 Task: Create Card Card0000000104 in Board Board0000000026 in Workspace WS0000000009 in Trello. Create Card Card0000000105 in Board Board0000000027 in Workspace WS0000000009 in Trello. Create Card Card0000000106 in Board Board0000000027 in Workspace WS0000000009 in Trello. Create Card Card0000000107 in Board Board0000000027 in Workspace WS0000000009 in Trello. Create Card Card0000000108 in Board Board0000000027 in Workspace WS0000000009 in Trello
Action: Mouse moved to (577, 525)
Screenshot: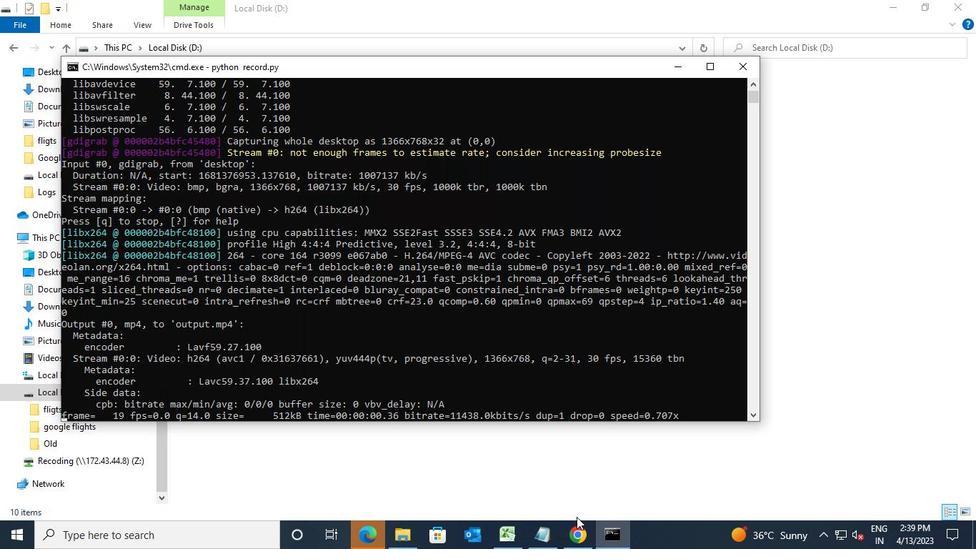 
Action: Mouse pressed left at (577, 525)
Screenshot: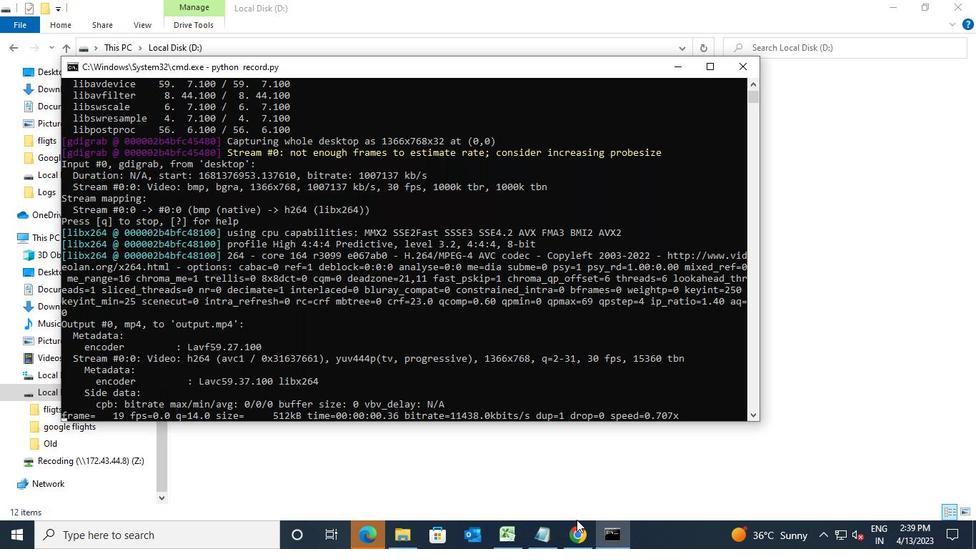 
Action: Mouse moved to (170, 89)
Screenshot: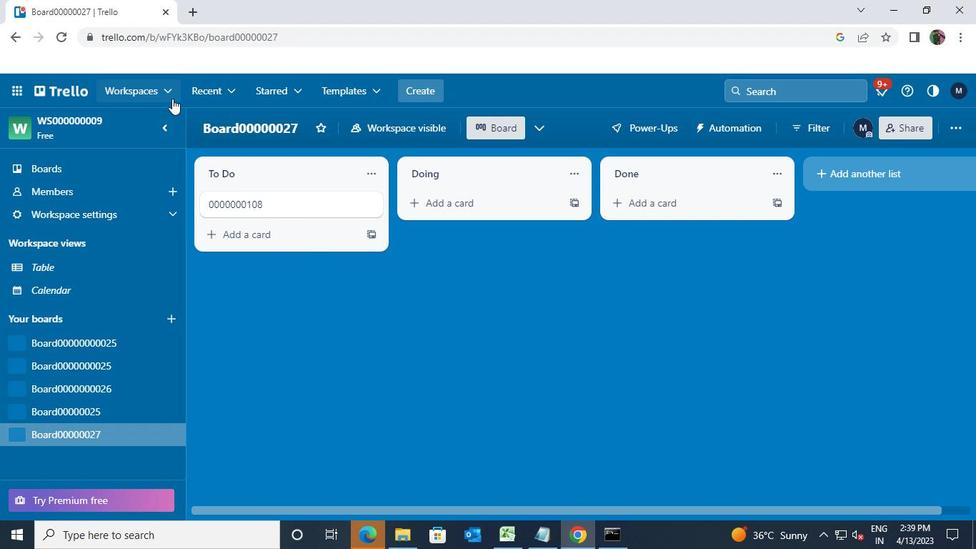 
Action: Mouse pressed left at (170, 89)
Screenshot: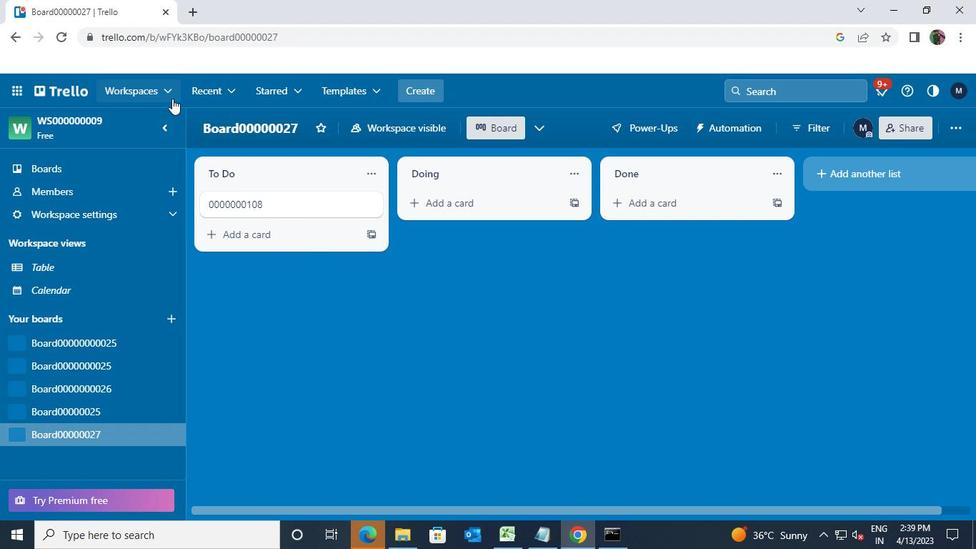 
Action: Mouse moved to (146, 153)
Screenshot: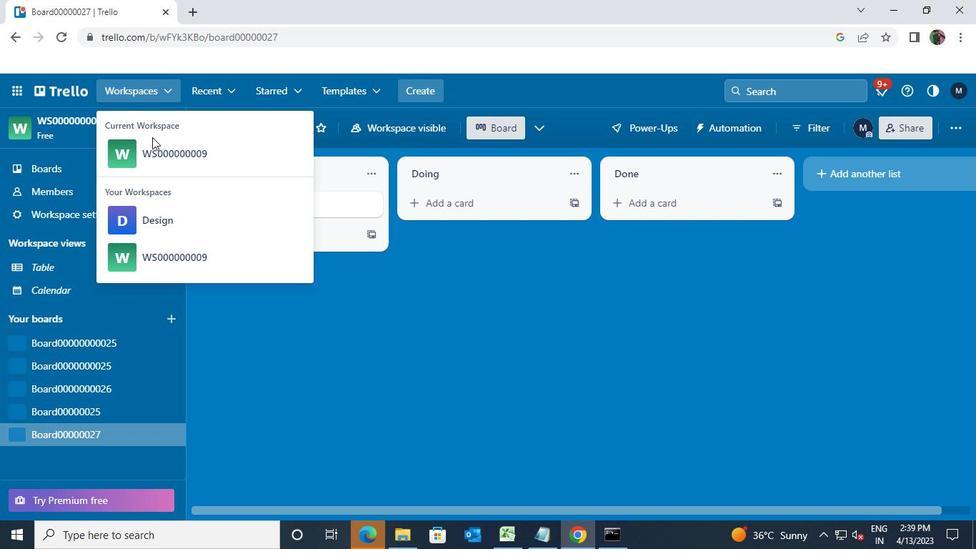 
Action: Mouse pressed left at (146, 153)
Screenshot: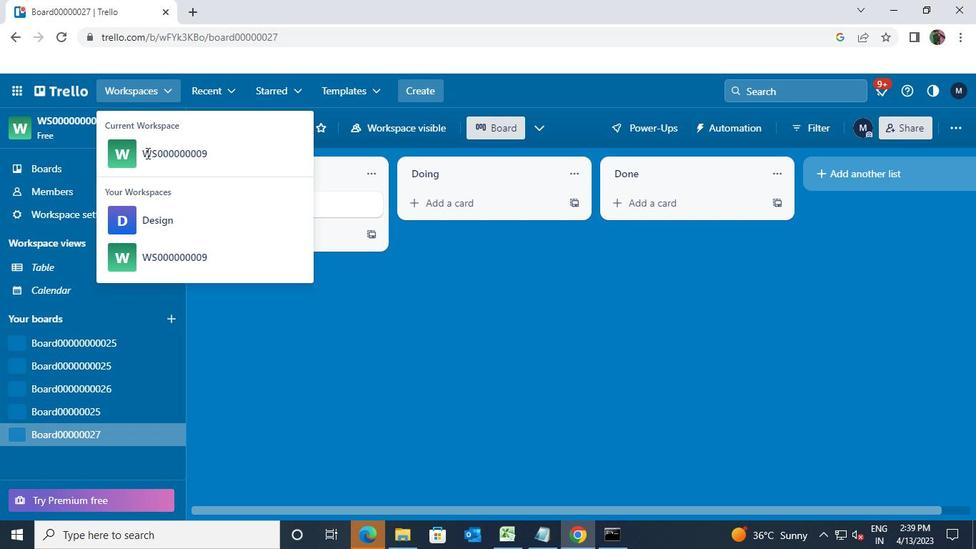 
Action: Mouse moved to (153, 158)
Screenshot: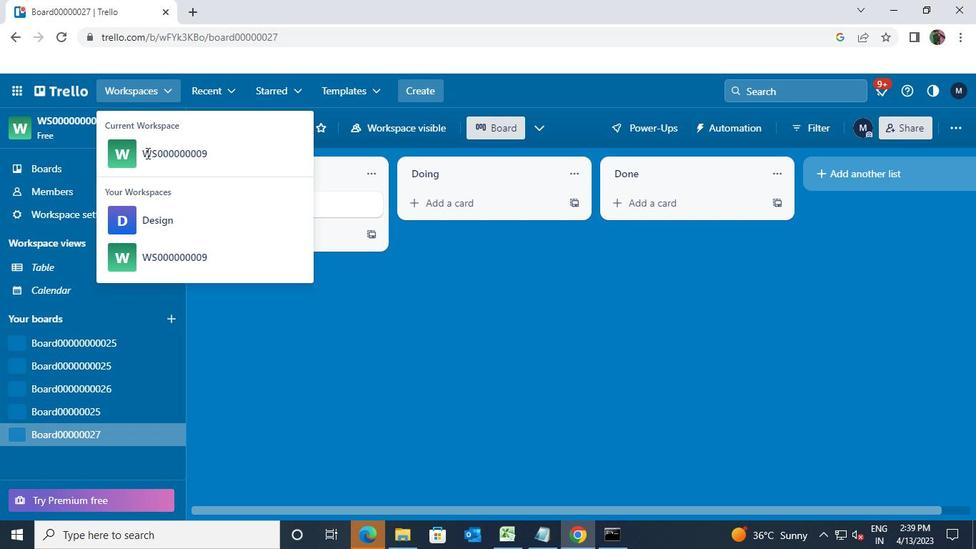
Action: Mouse pressed left at (153, 158)
Screenshot: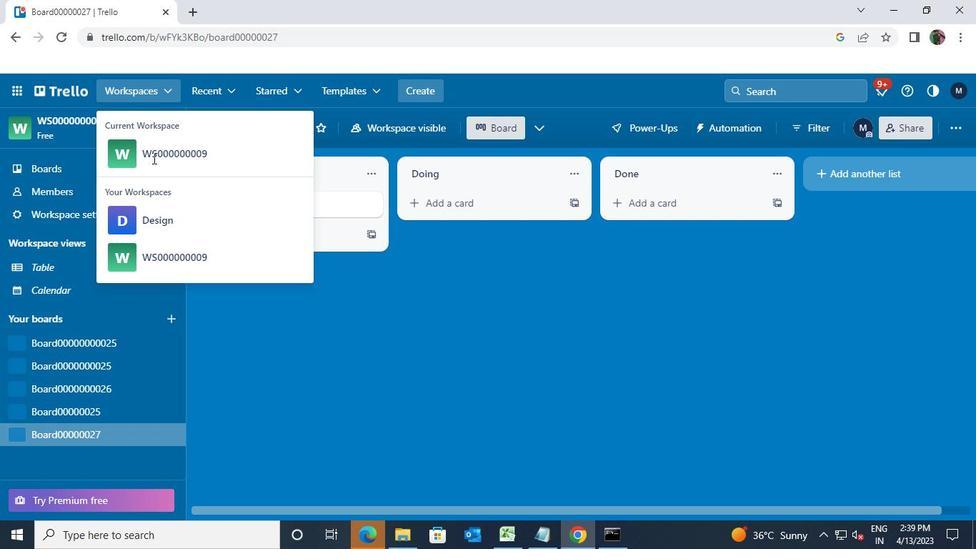 
Action: Mouse moved to (134, 254)
Screenshot: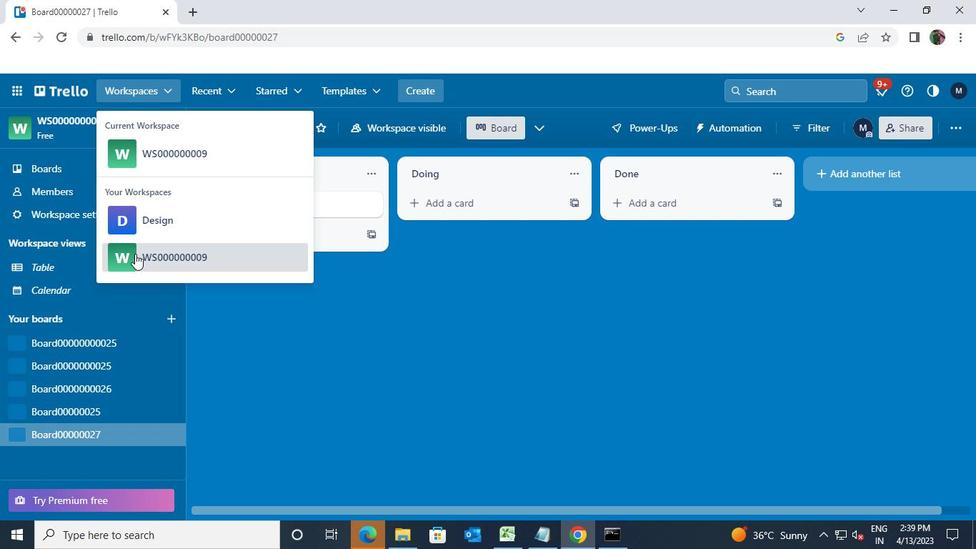 
Action: Mouse pressed left at (134, 254)
Screenshot: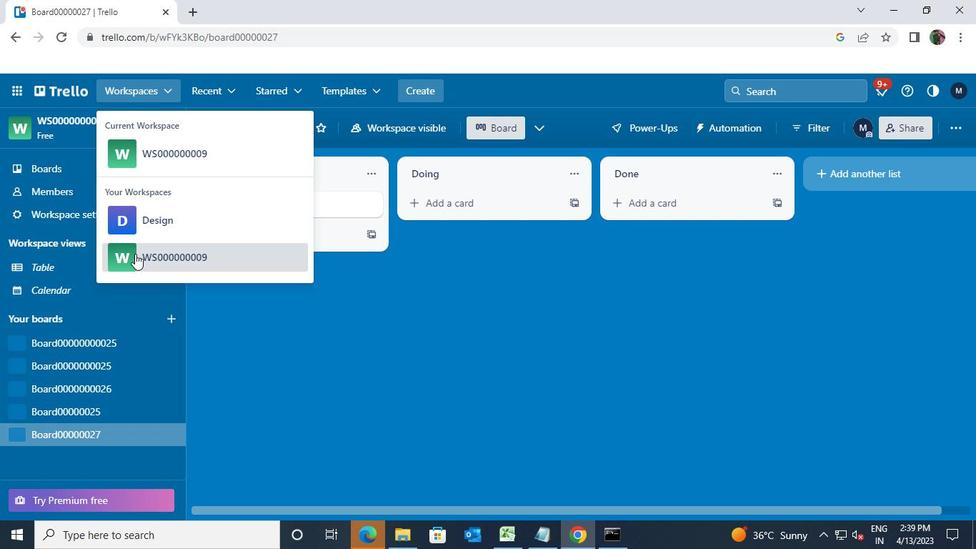 
Action: Mouse moved to (670, 337)
Screenshot: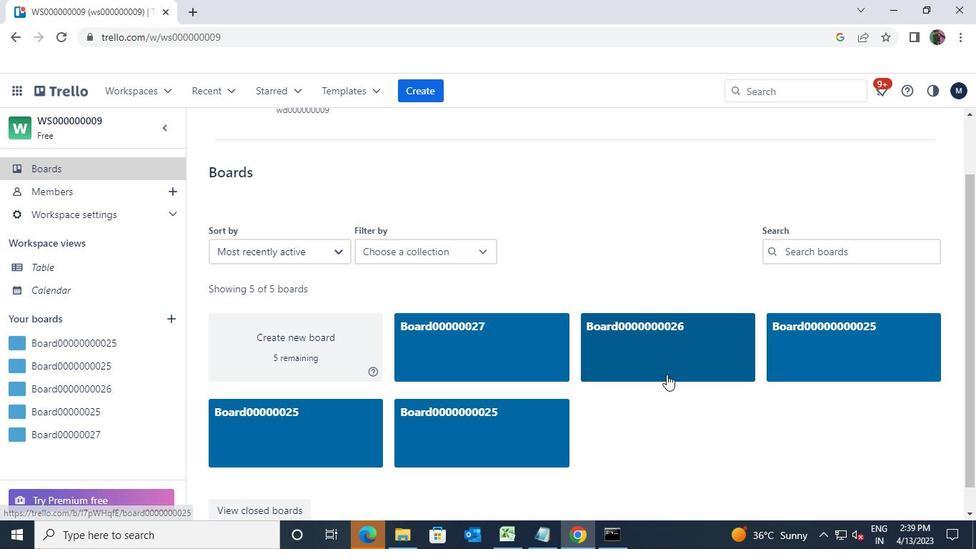 
Action: Mouse pressed left at (670, 337)
Screenshot: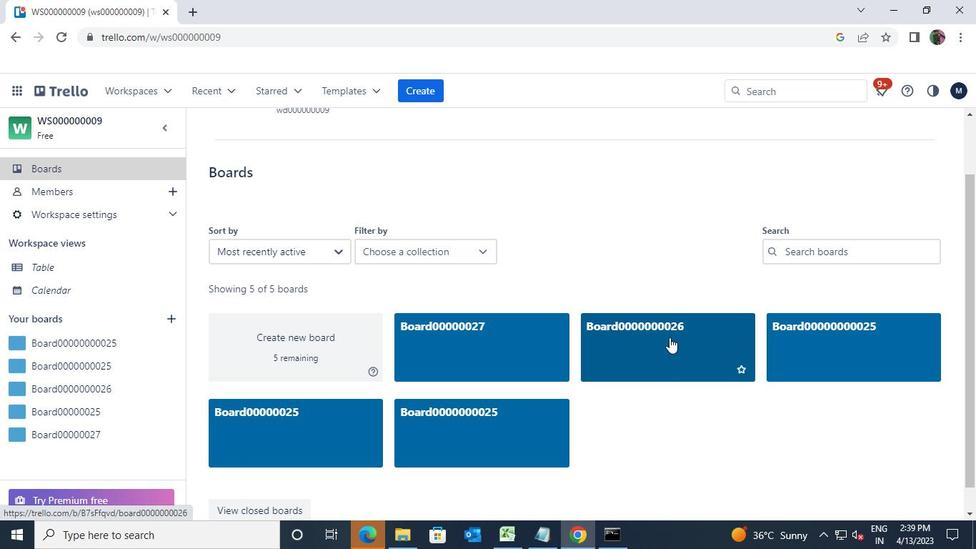 
Action: Mouse moved to (278, 229)
Screenshot: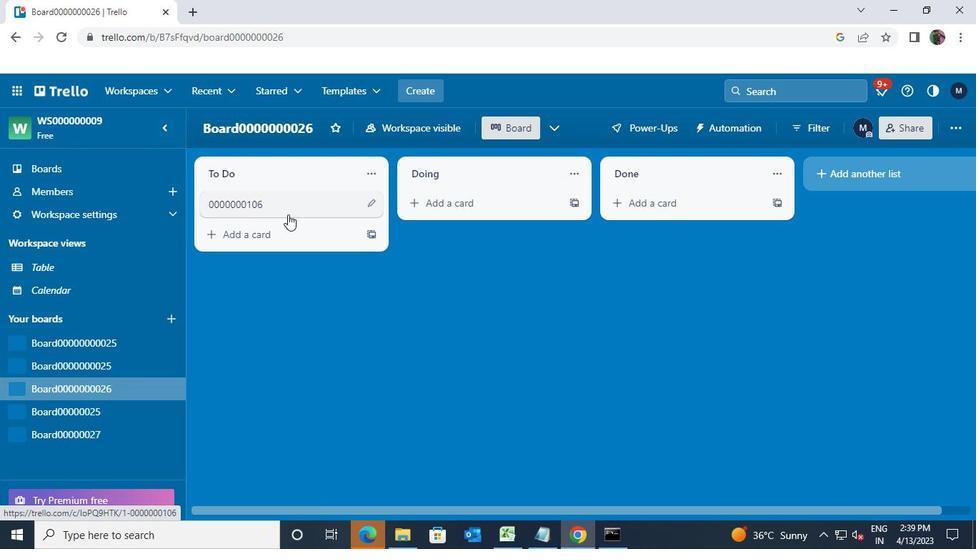 
Action: Mouse pressed left at (278, 229)
Screenshot: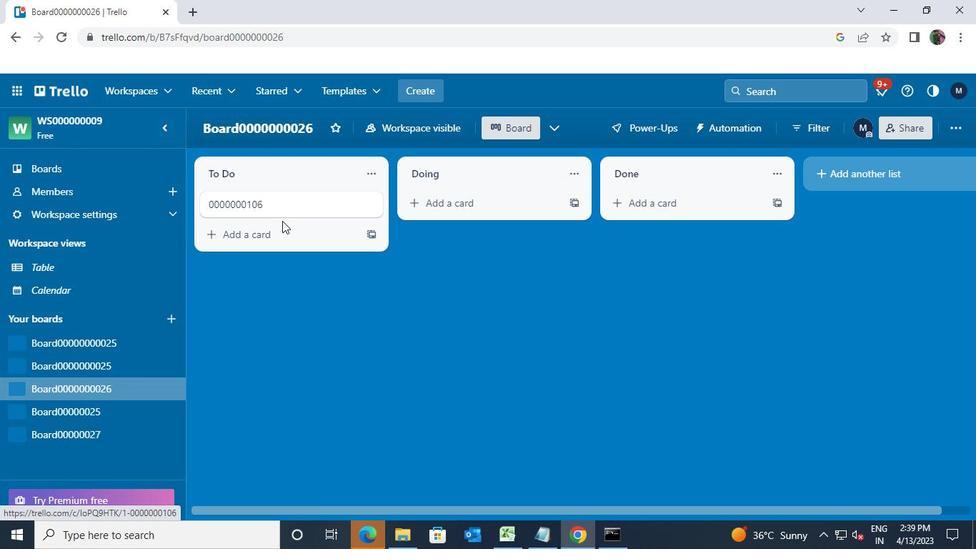 
Action: Mouse moved to (278, 230)
Screenshot: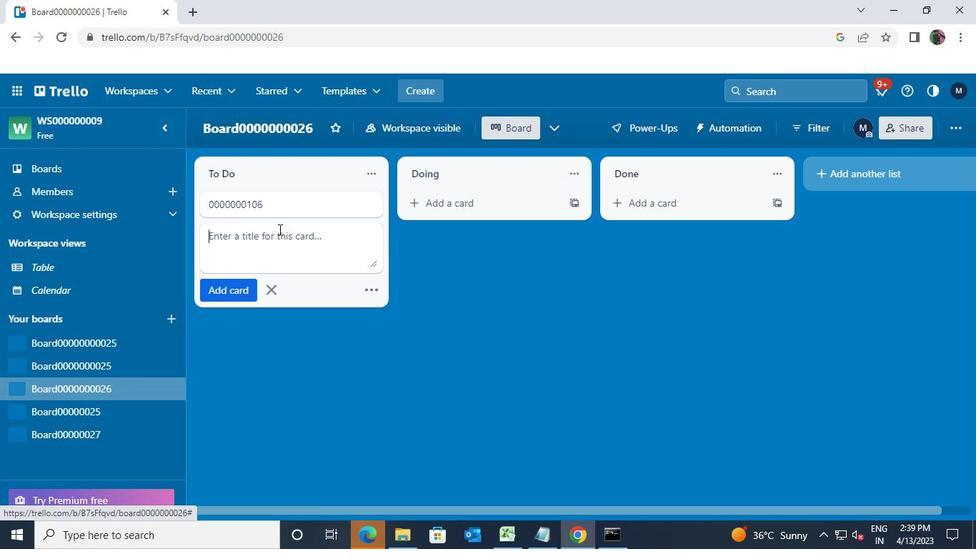 
Action: Keyboard <96>
Screenshot: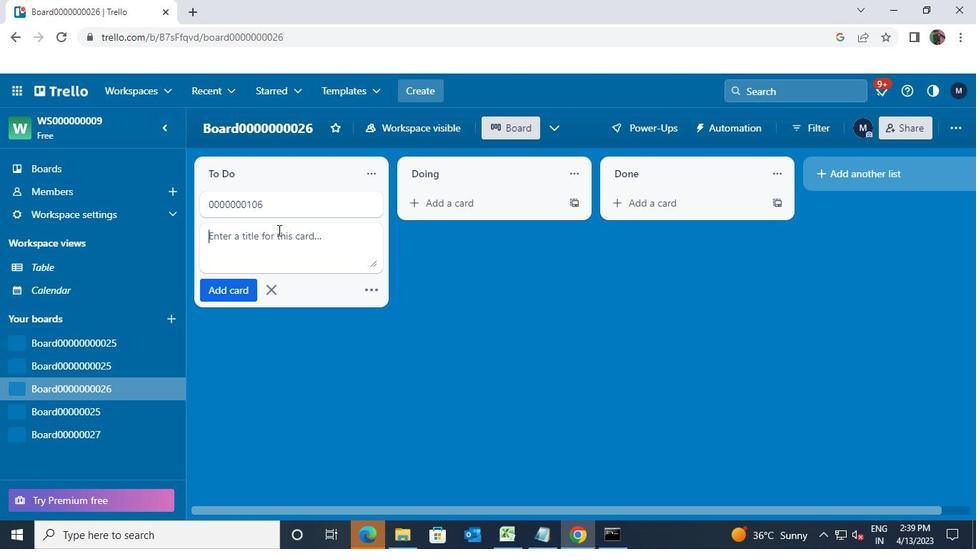 
Action: Keyboard <96>
Screenshot: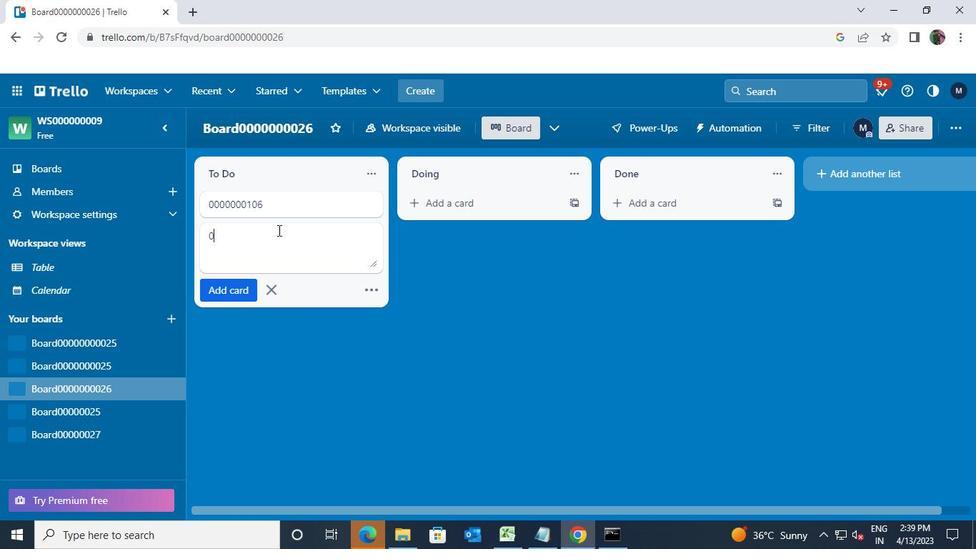 
Action: Keyboard <96>
Screenshot: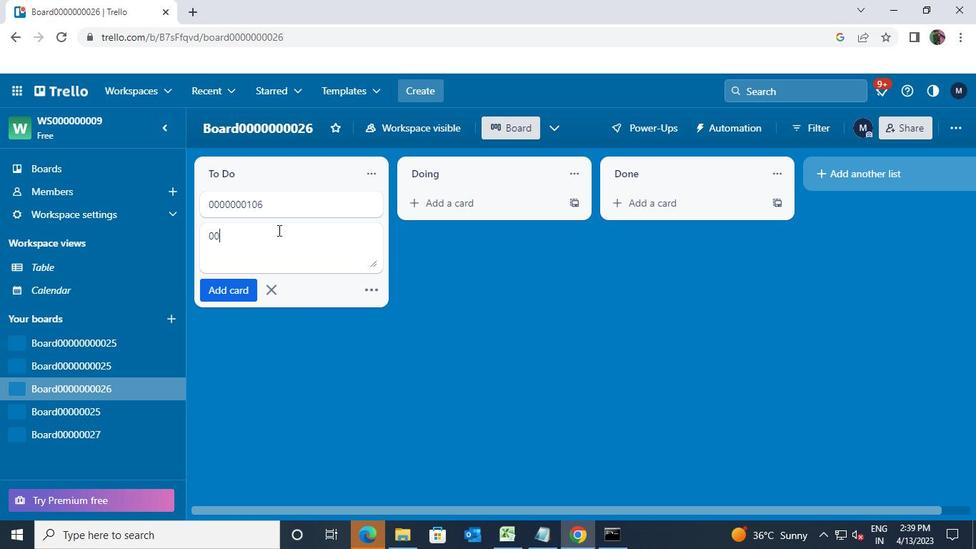 
Action: Keyboard <96>
Screenshot: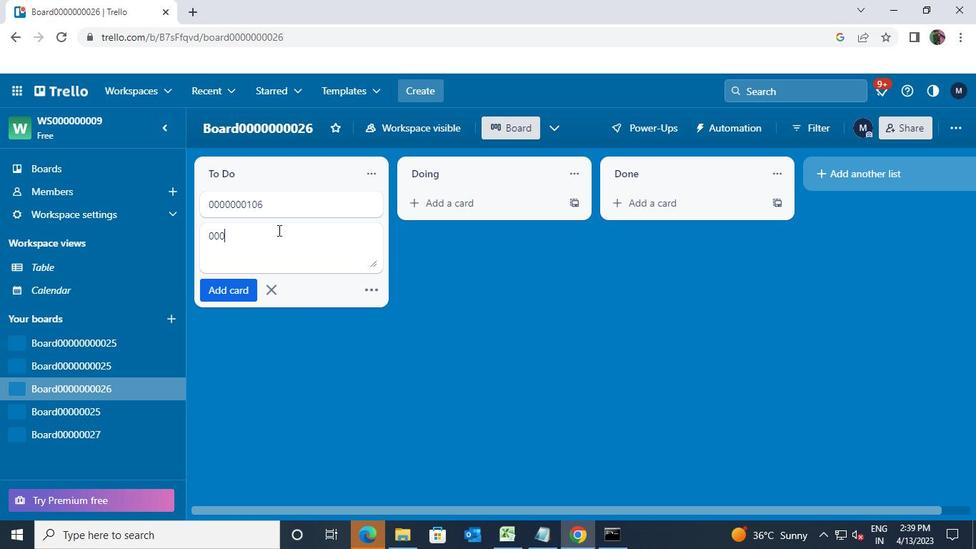 
Action: Keyboard <96>
Screenshot: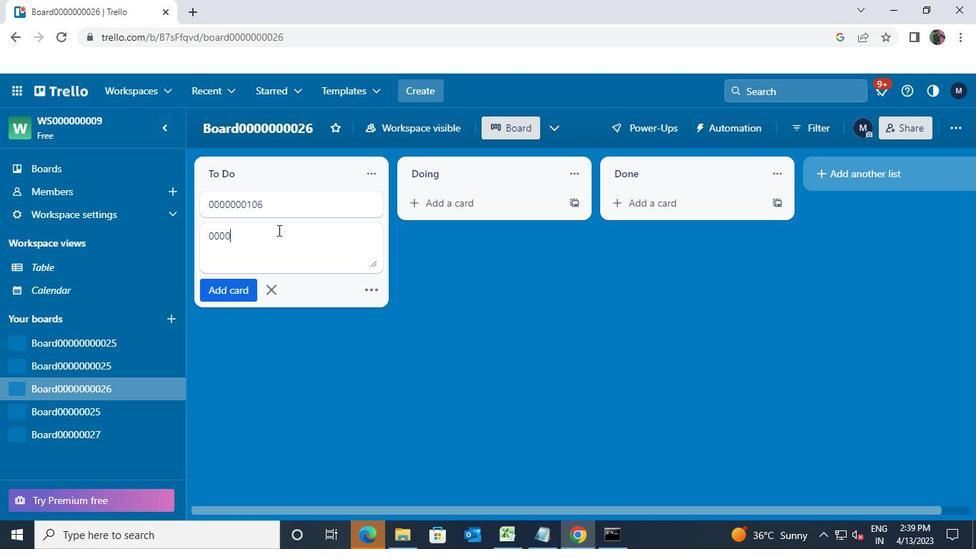 
Action: Keyboard <96>
Screenshot: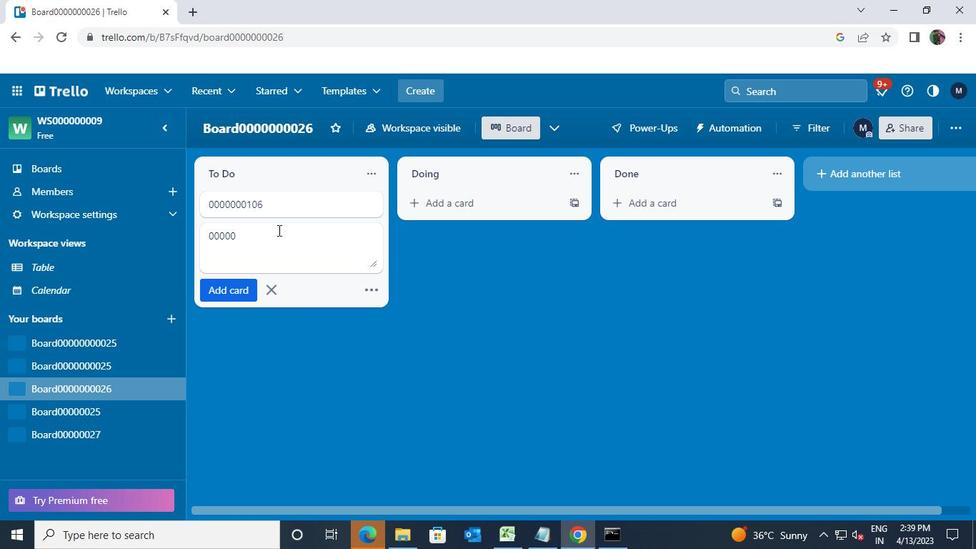 
Action: Keyboard <97>
Screenshot: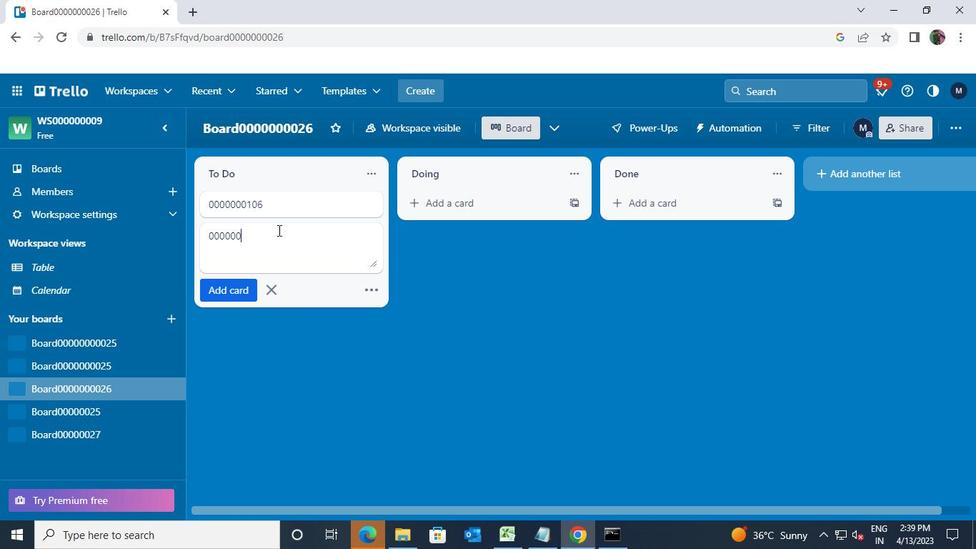 
Action: Keyboard <96>
Screenshot: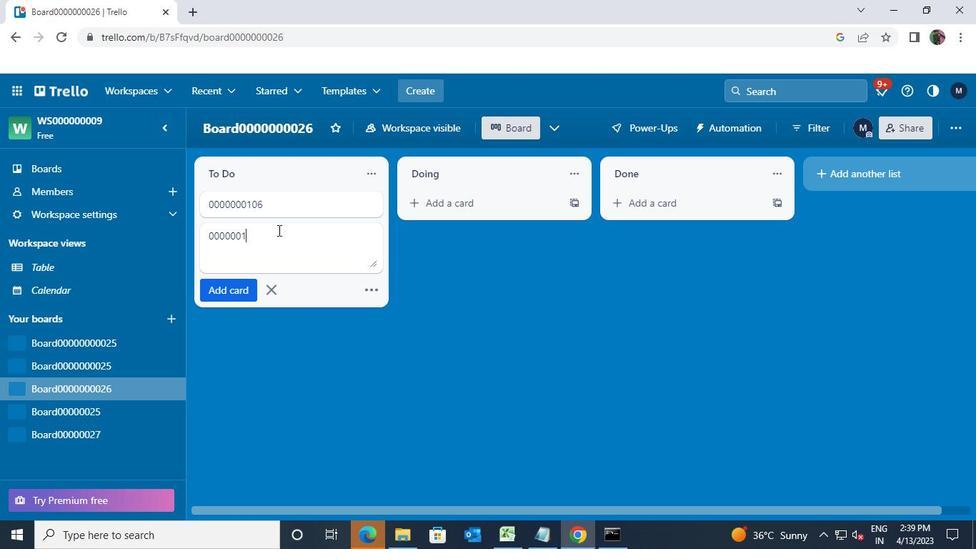 
Action: Keyboard <100>
Screenshot: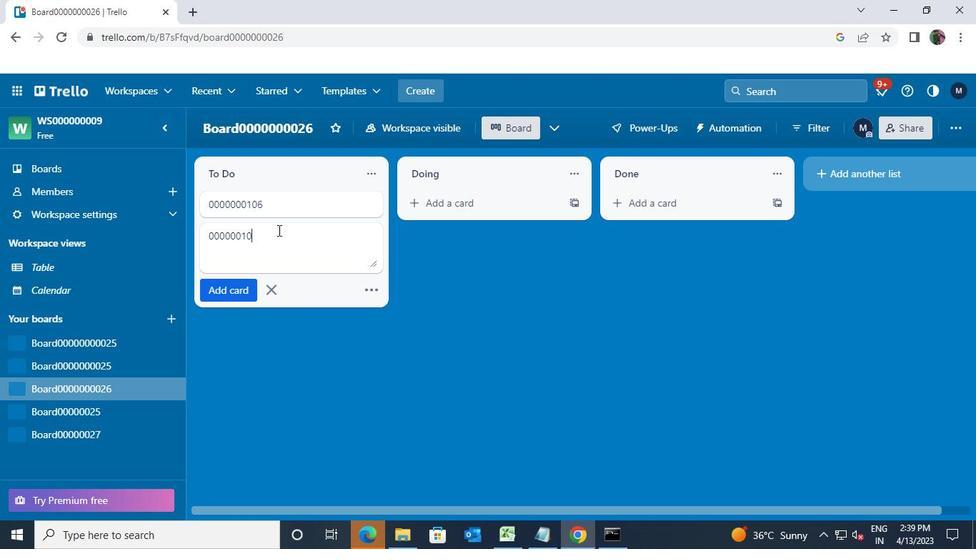 
Action: Keyboard Key.enter
Screenshot: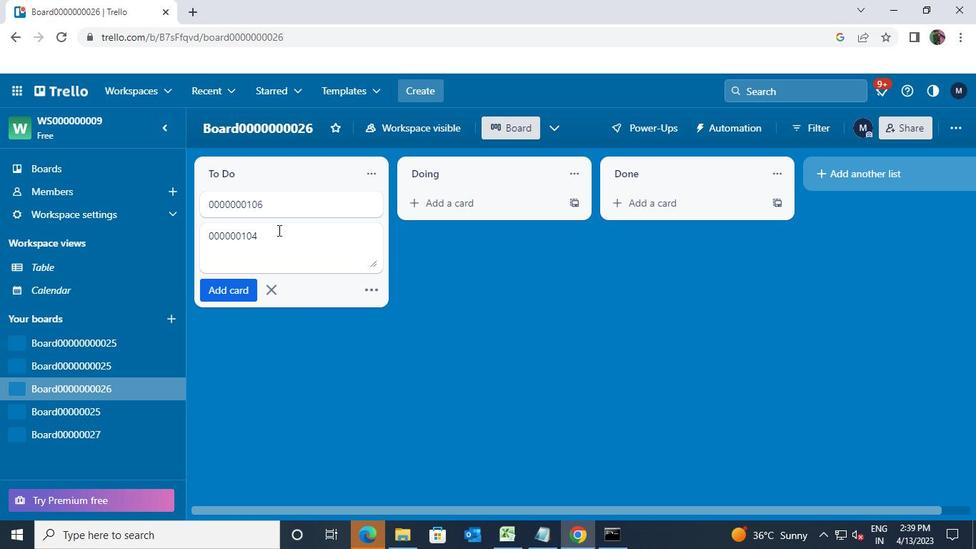 
Action: Mouse moved to (276, 270)
Screenshot: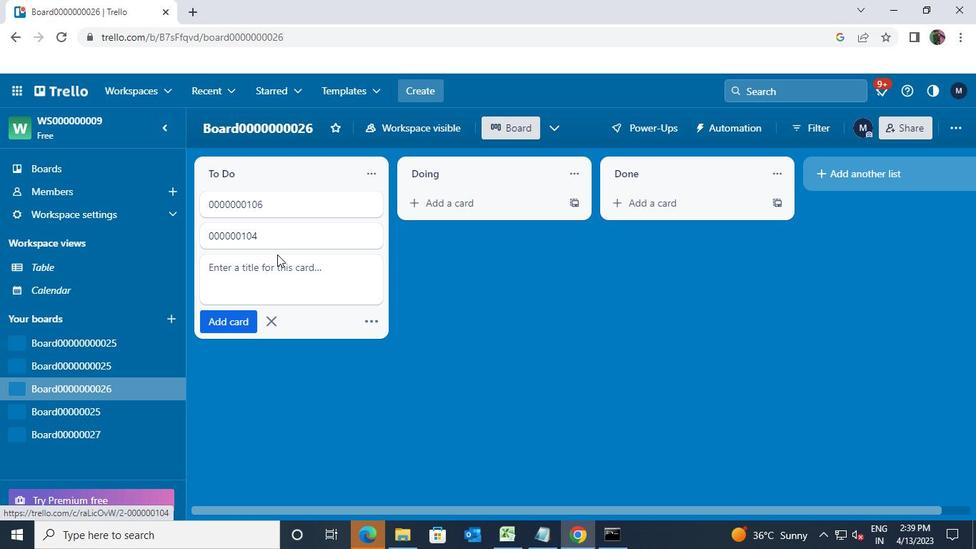 
Action: Mouse pressed left at (276, 270)
Screenshot: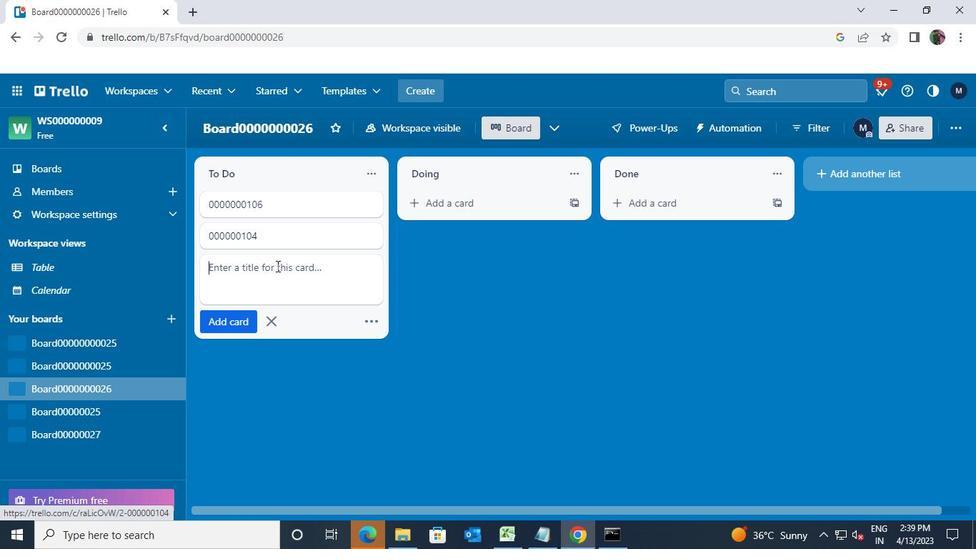 
Action: Mouse moved to (231, 316)
Screenshot: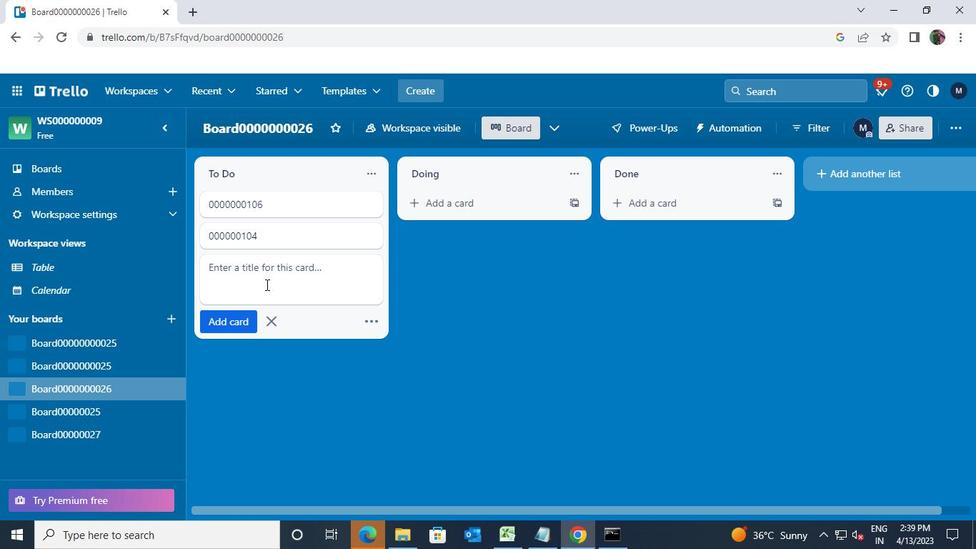 
Action: Mouse pressed left at (231, 316)
Screenshot: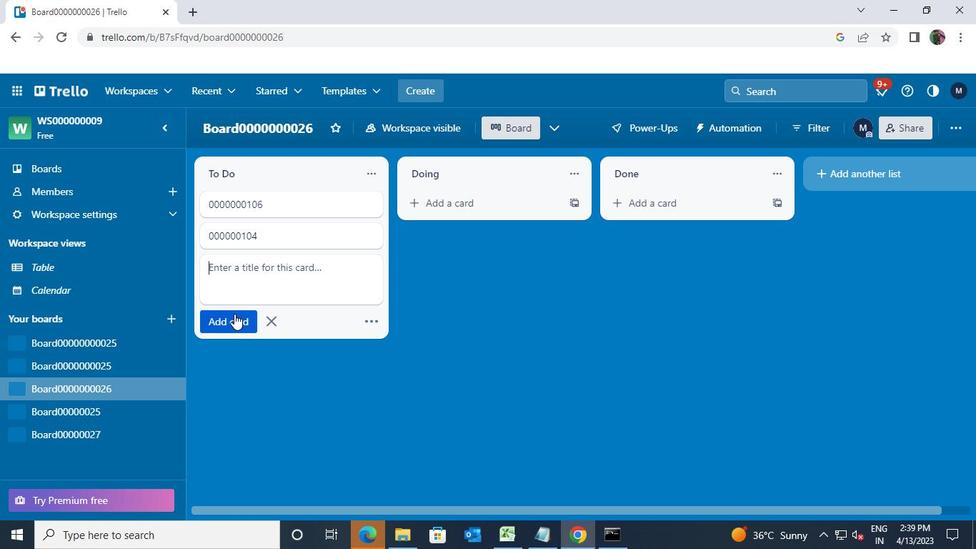 
Action: Mouse moved to (237, 279)
Screenshot: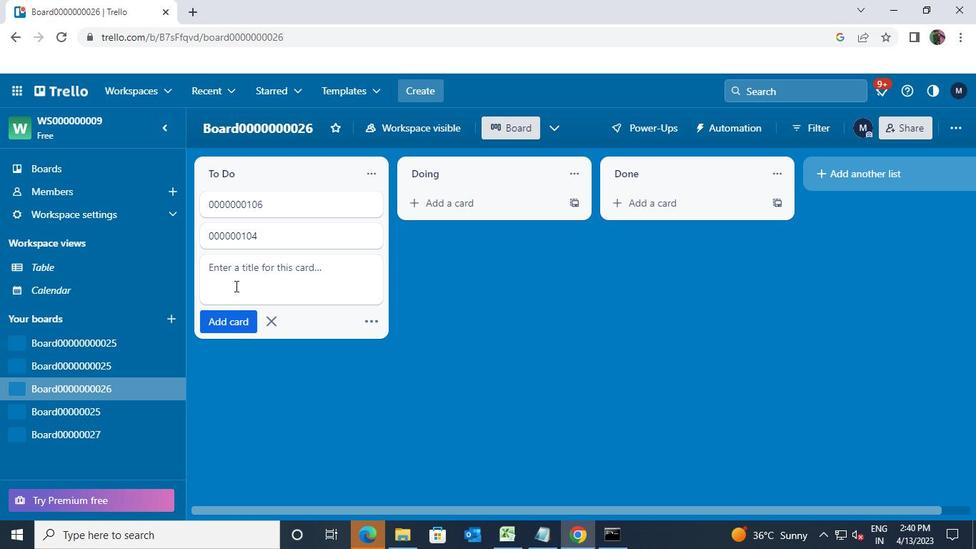 
Action: Mouse pressed left at (237, 279)
Screenshot: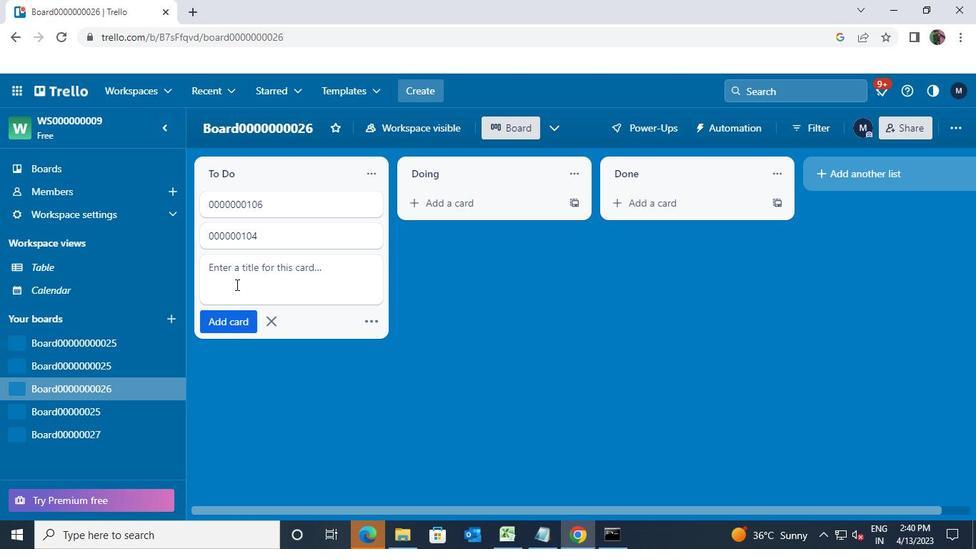 
Action: Keyboard <96>
Screenshot: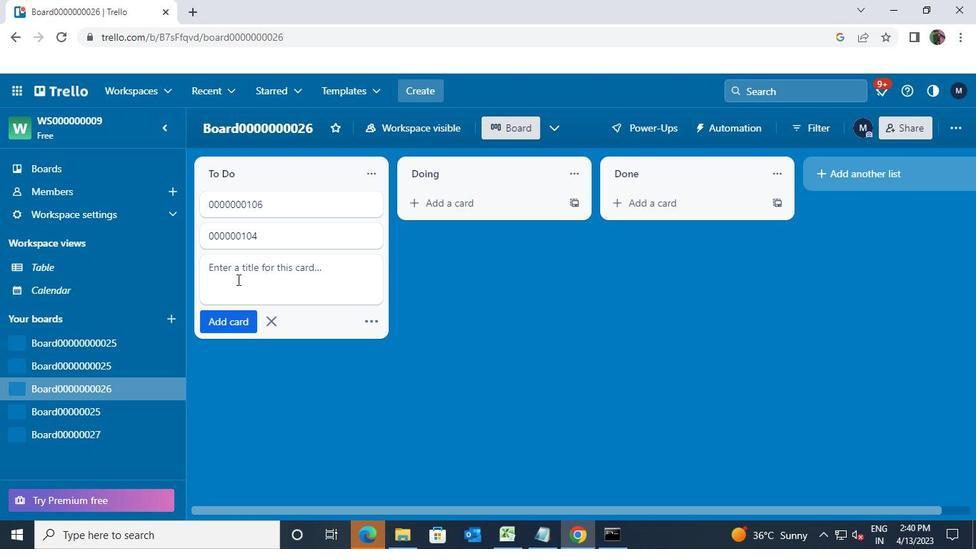 
Action: Keyboard <96>
Screenshot: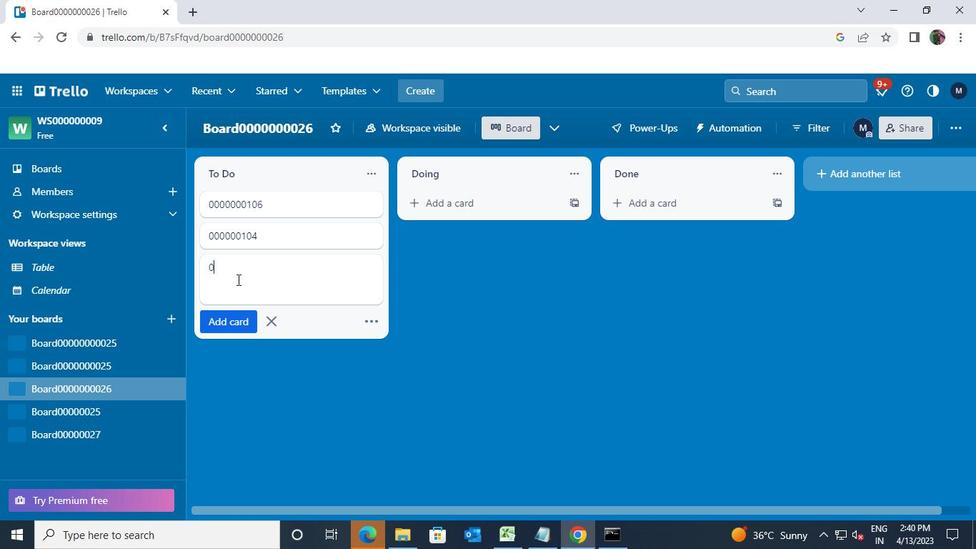 
Action: Keyboard <96>
Screenshot: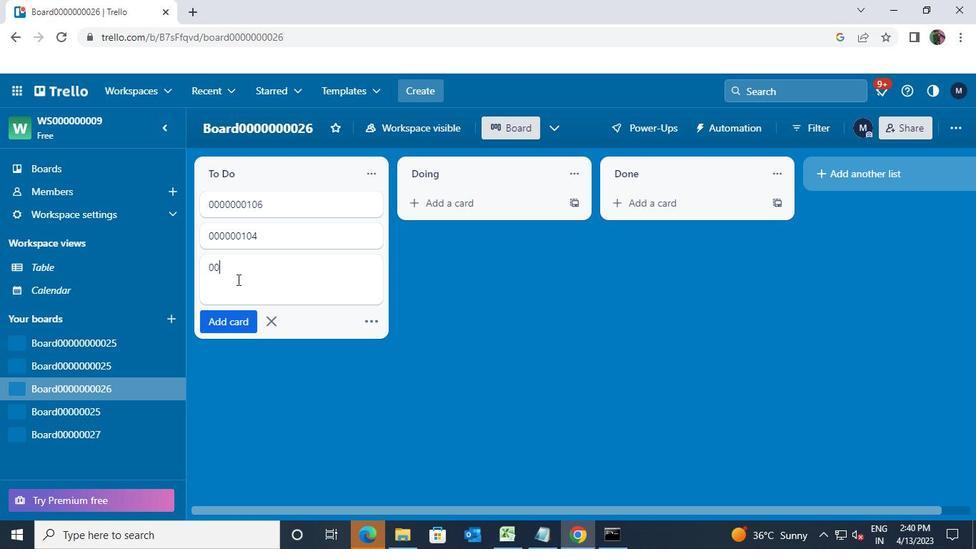 
Action: Keyboard <96>
Screenshot: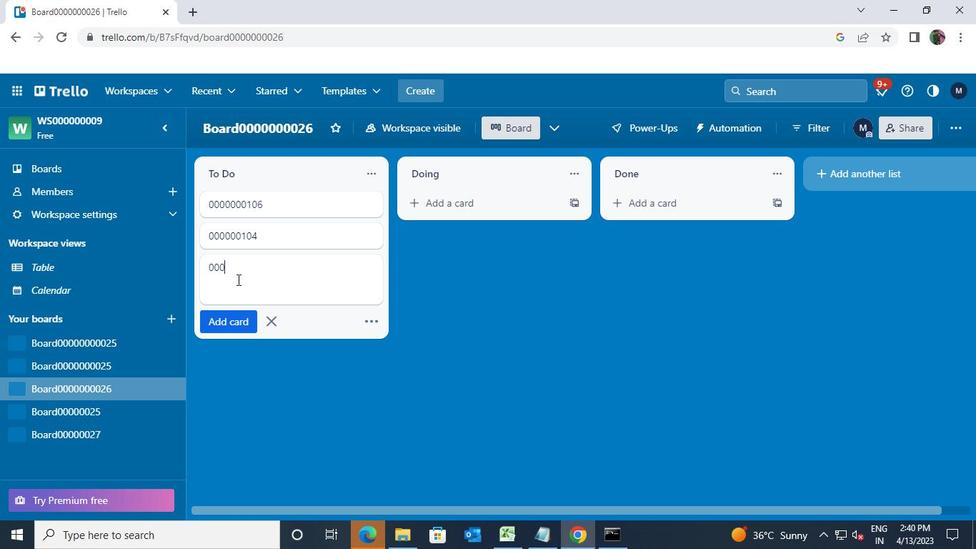
Action: Keyboard <96>
Screenshot: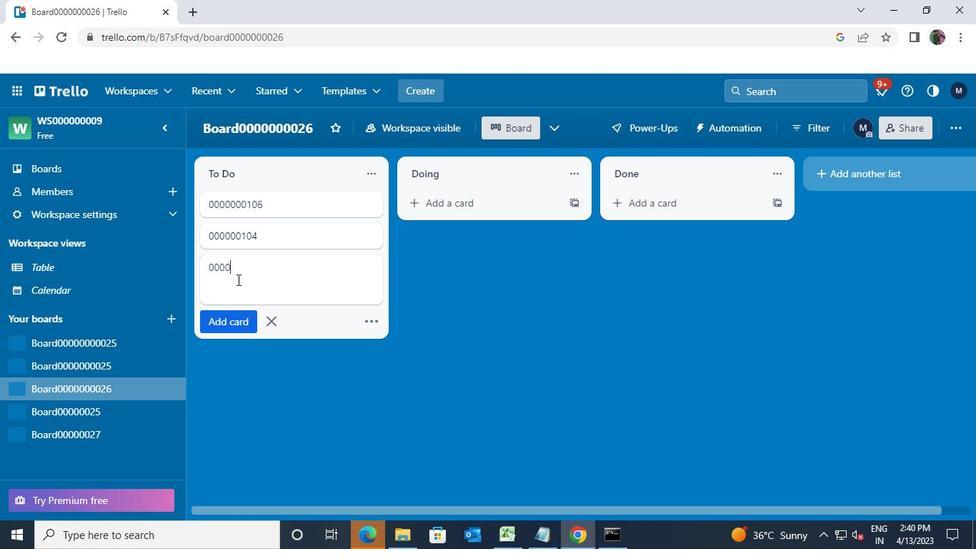 
Action: Keyboard <96>
Screenshot: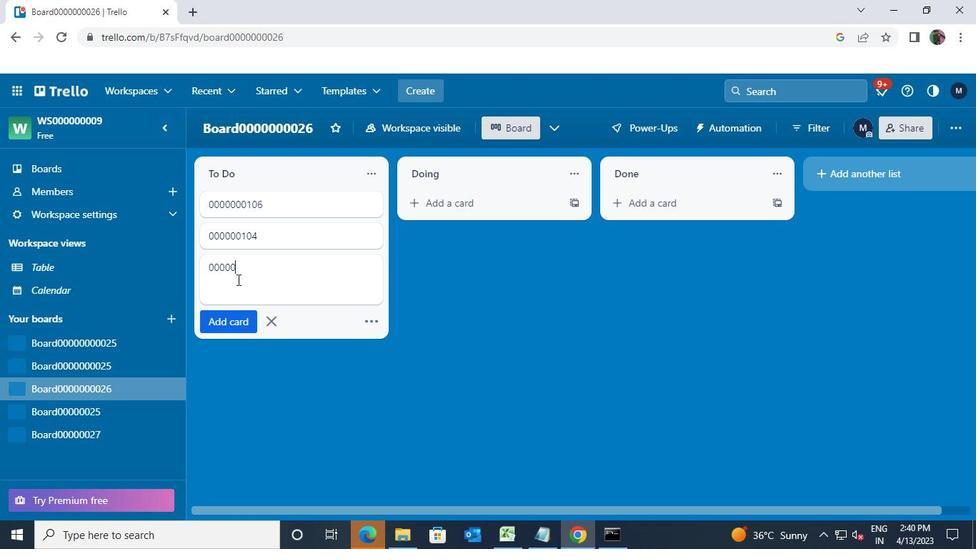 
Action: Keyboard <96>
Screenshot: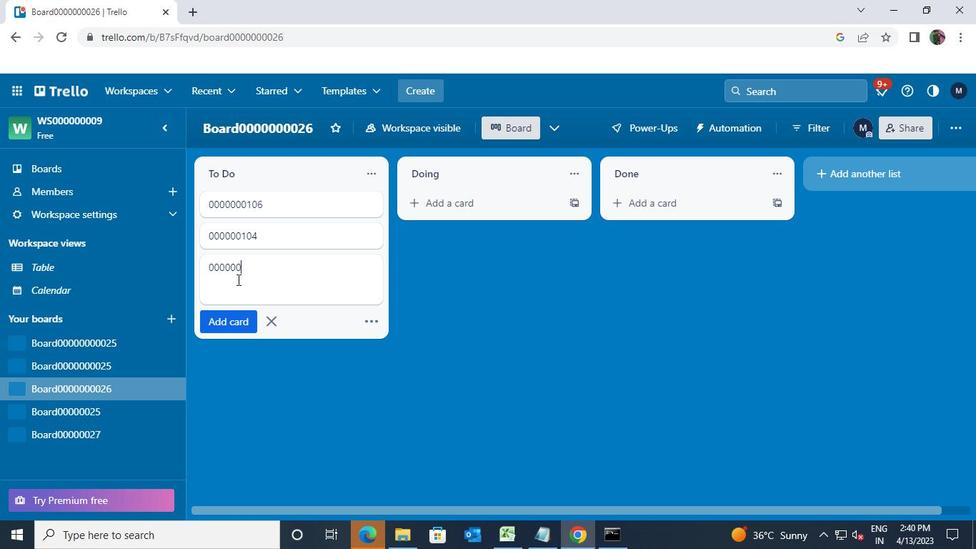 
Action: Keyboard <96>
Screenshot: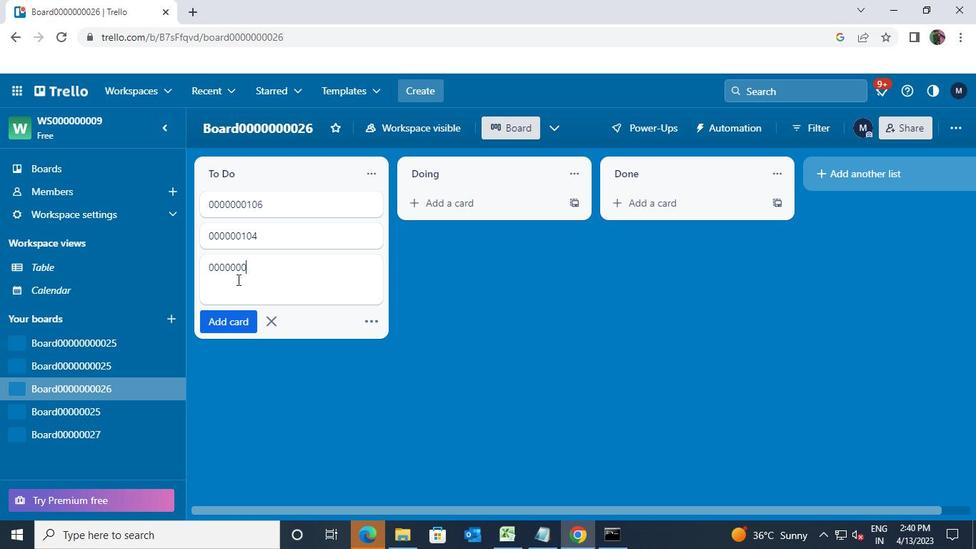 
Action: Keyboard <105>
Screenshot: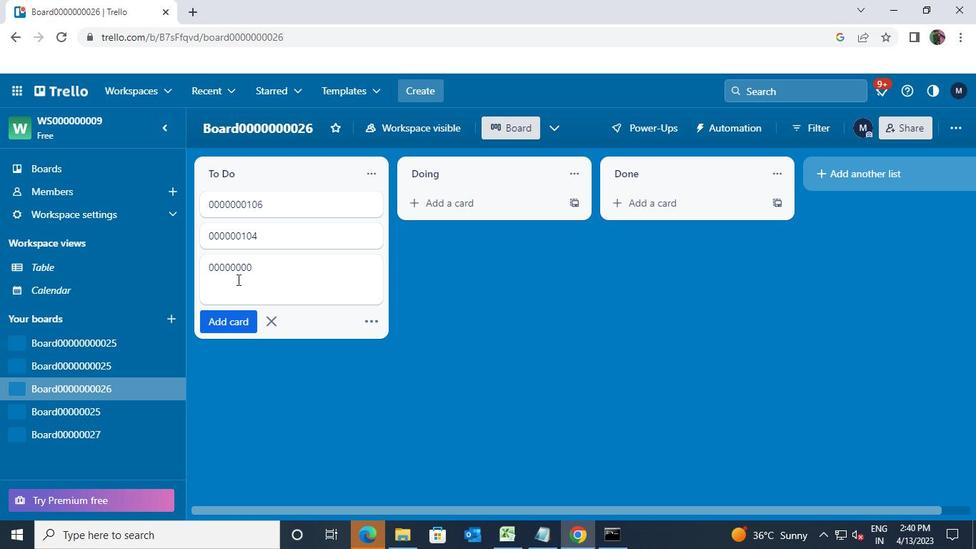 
Action: Keyboard <103>
Screenshot: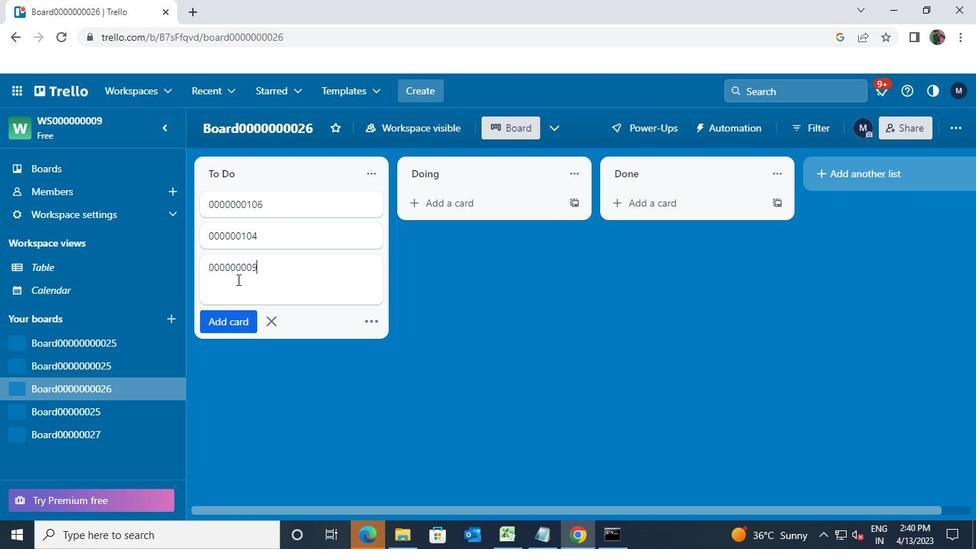 
Action: Mouse moved to (248, 319)
Screenshot: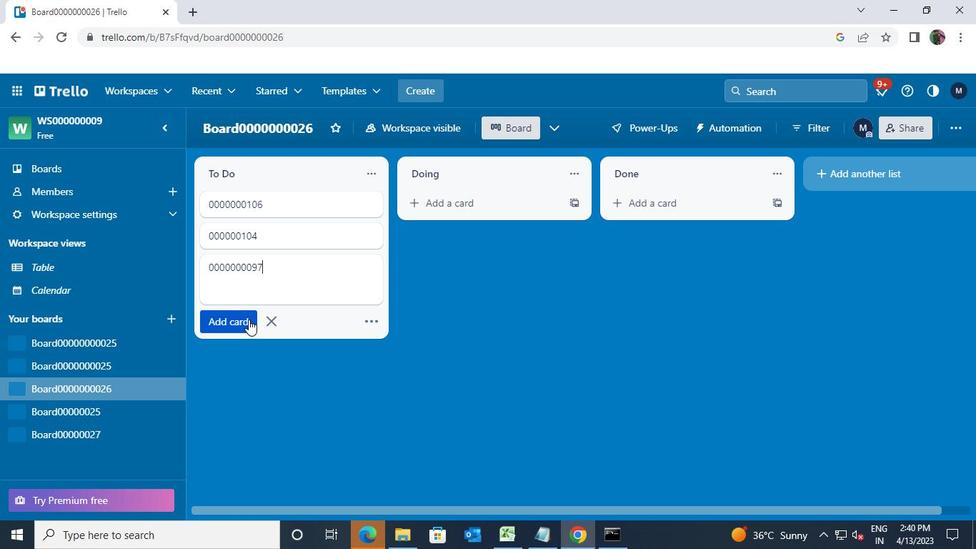 
Action: Mouse pressed left at (248, 319)
Screenshot: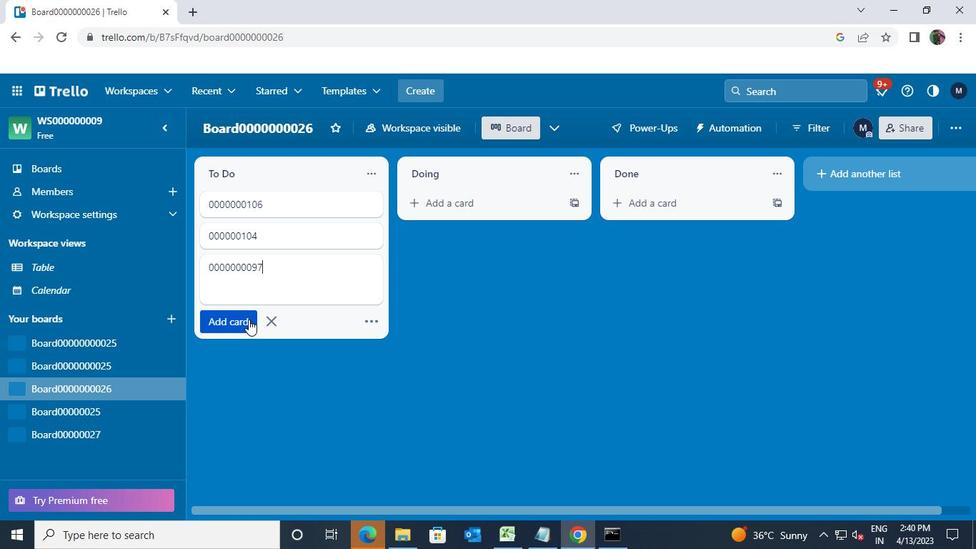 
Action: Mouse moved to (116, 360)
Screenshot: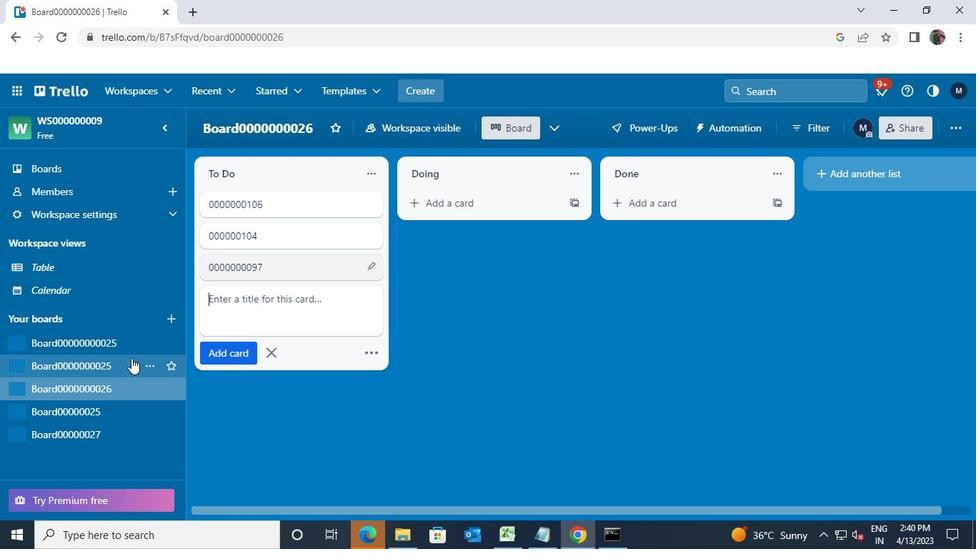 
Action: Mouse pressed left at (116, 360)
Screenshot: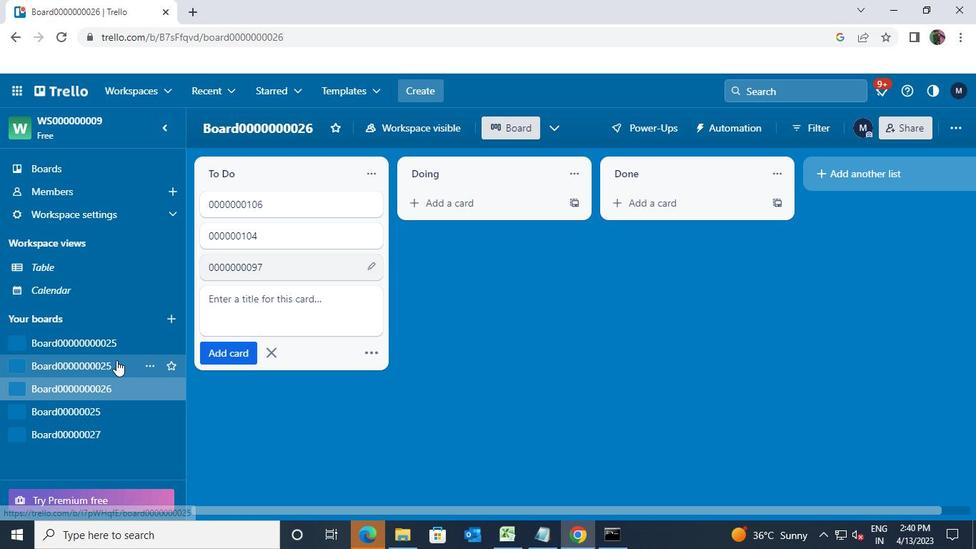 
Action: Mouse moved to (244, 207)
Screenshot: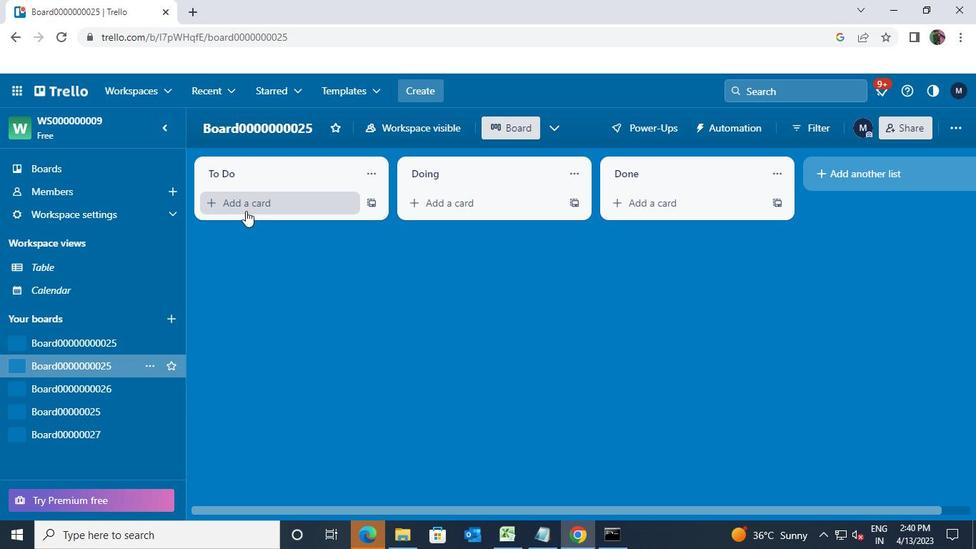 
Action: Mouse pressed left at (244, 207)
Screenshot: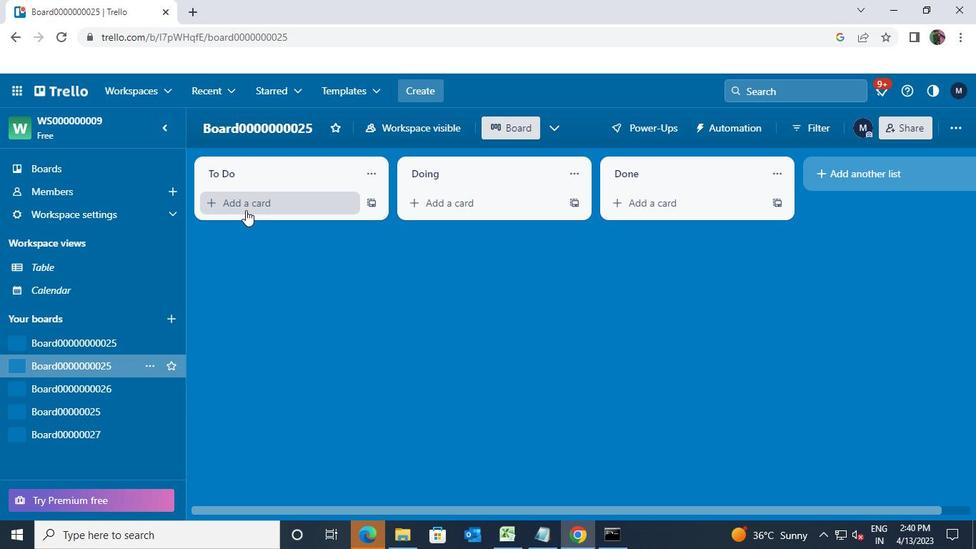 
Action: Keyboard <96>
Screenshot: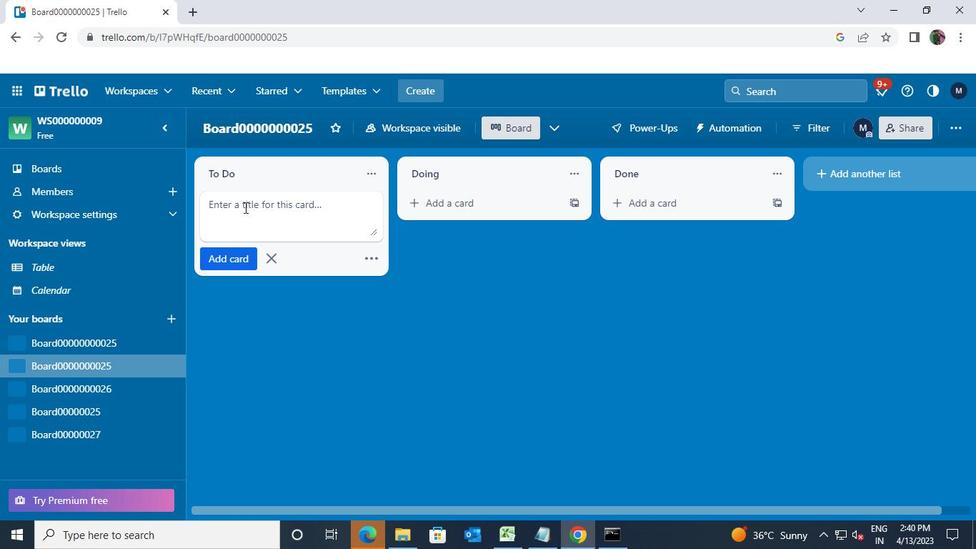 
Action: Keyboard <96>
Screenshot: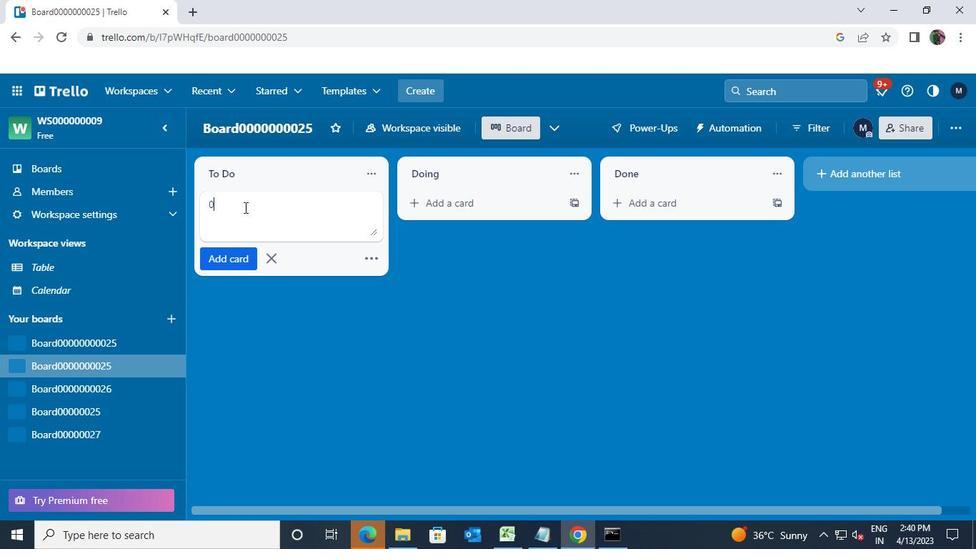 
Action: Keyboard <96>
Screenshot: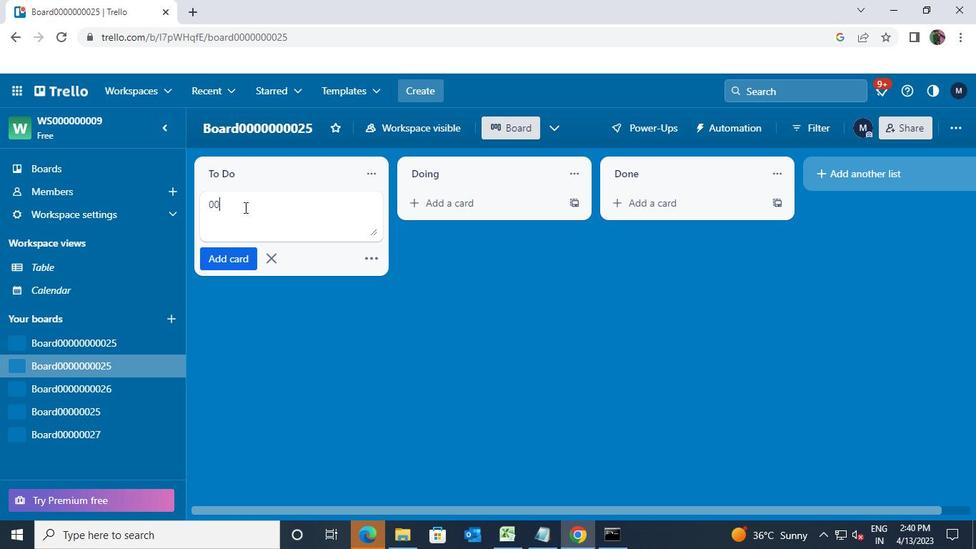 
Action: Keyboard <96>
Screenshot: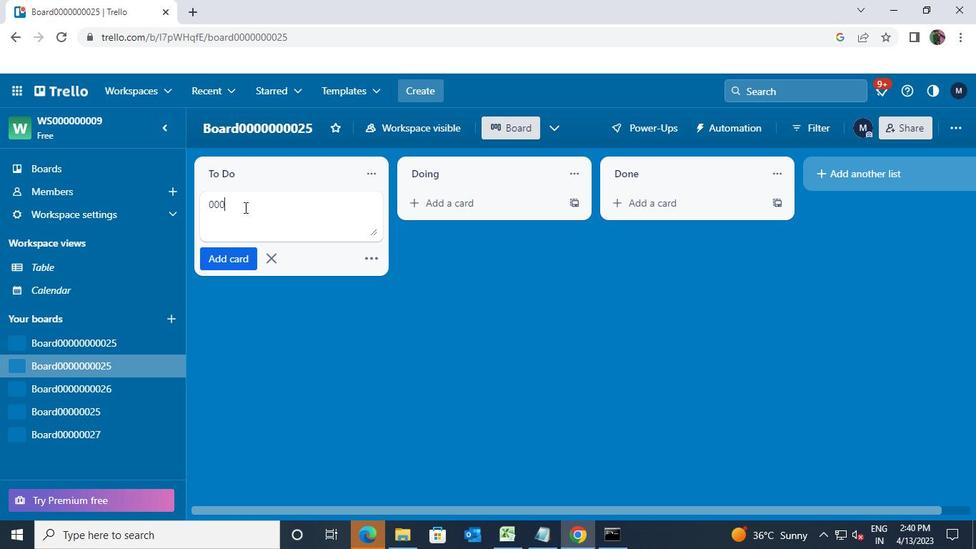 
Action: Keyboard <96>
Screenshot: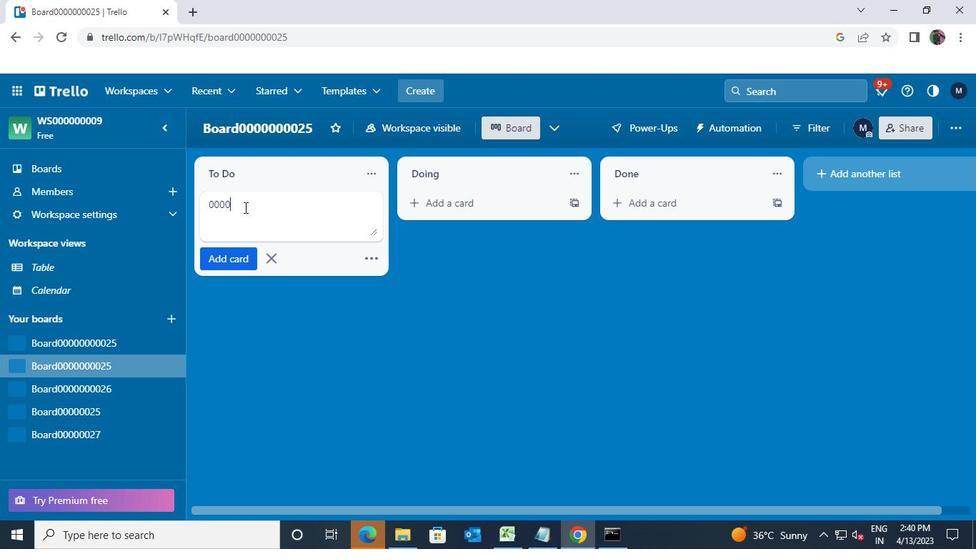 
Action: Keyboard <96>
Screenshot: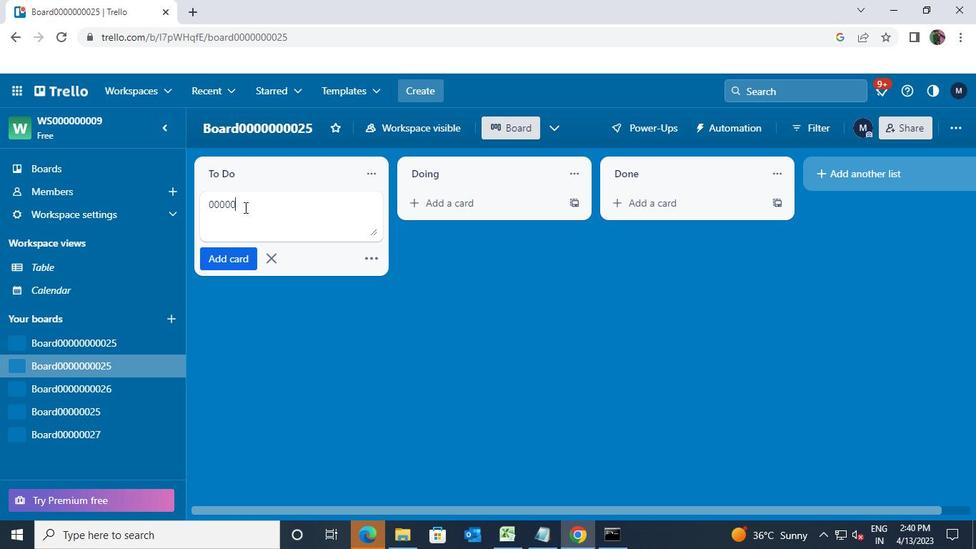 
Action: Keyboard <96>
Screenshot: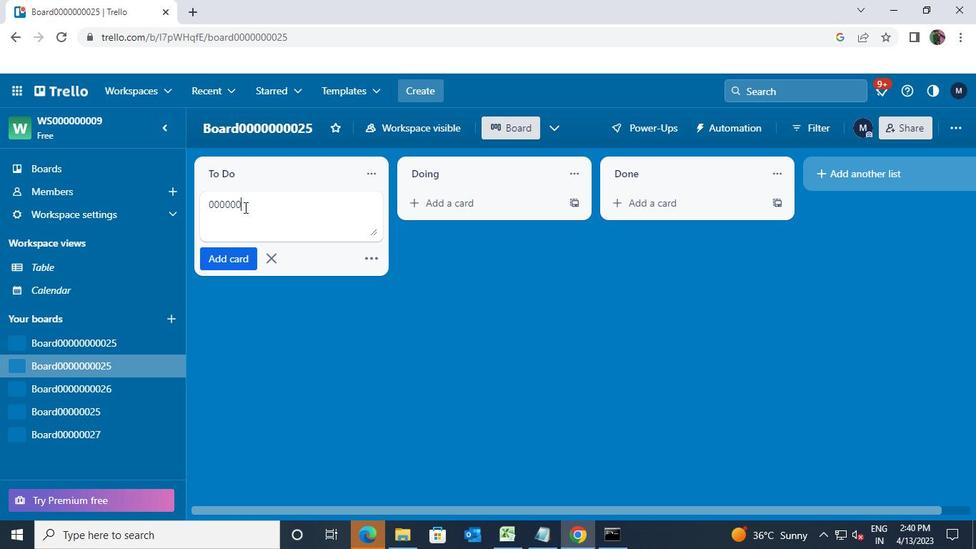 
Action: Keyboard <97>
Screenshot: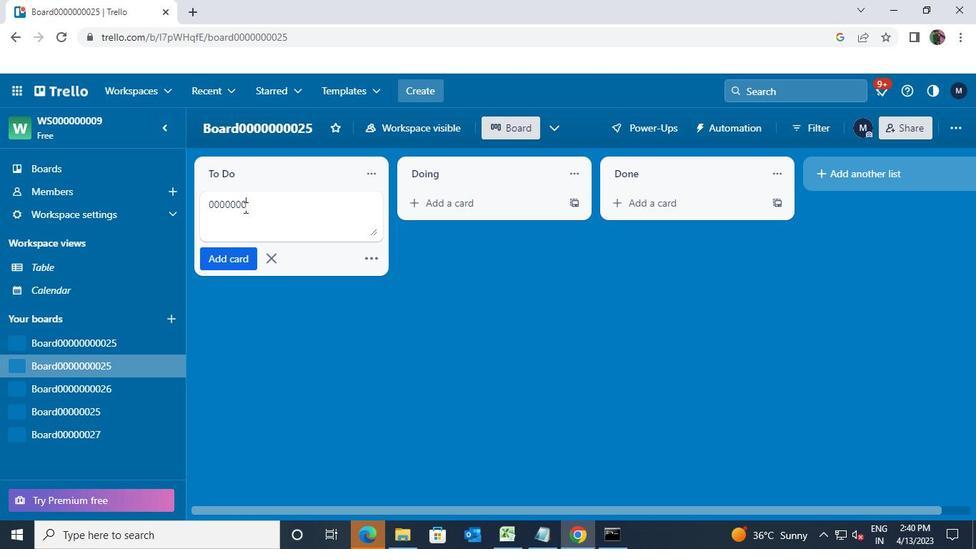 
Action: Keyboard <96>
Screenshot: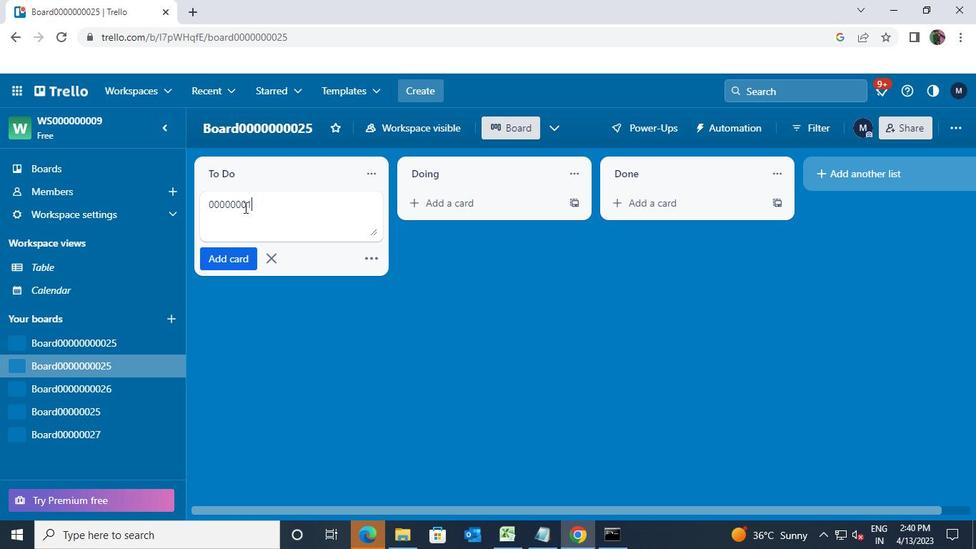 
Action: Keyboard <102>
Screenshot: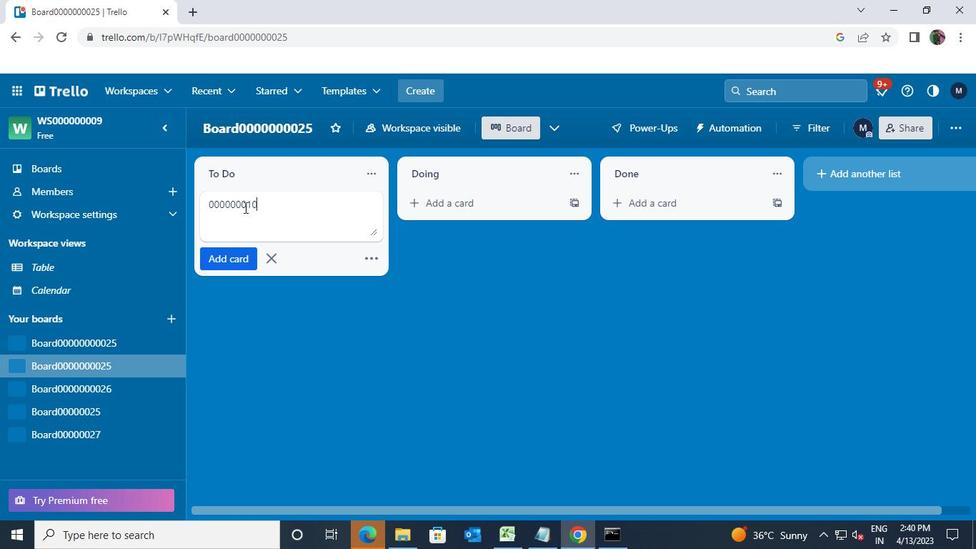 
Action: Mouse moved to (241, 256)
Screenshot: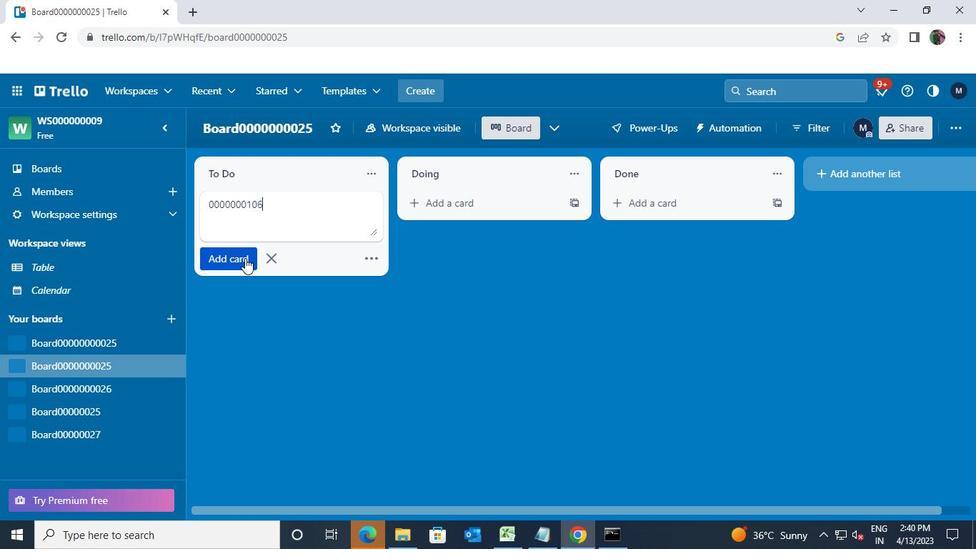 
Action: Mouse pressed left at (241, 256)
Screenshot: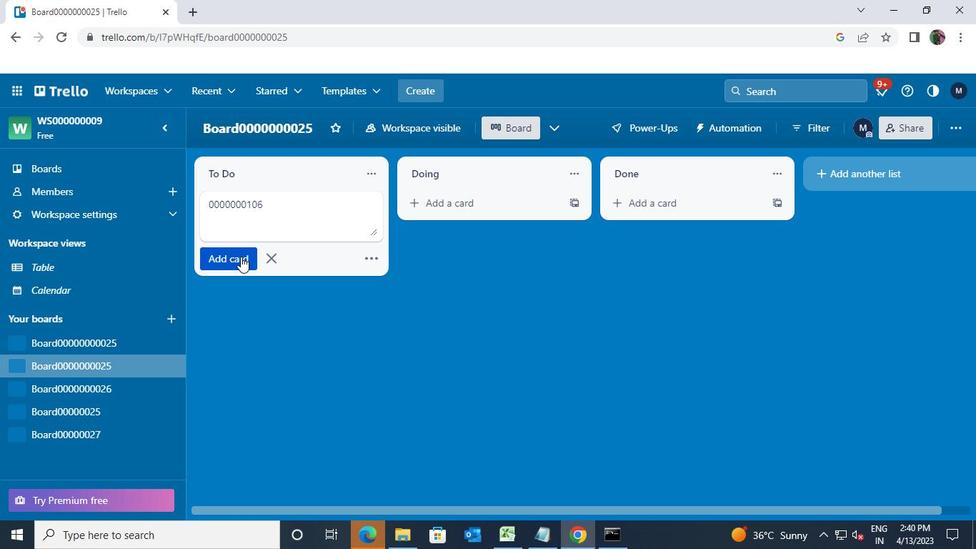 
Action: Mouse moved to (101, 424)
Screenshot: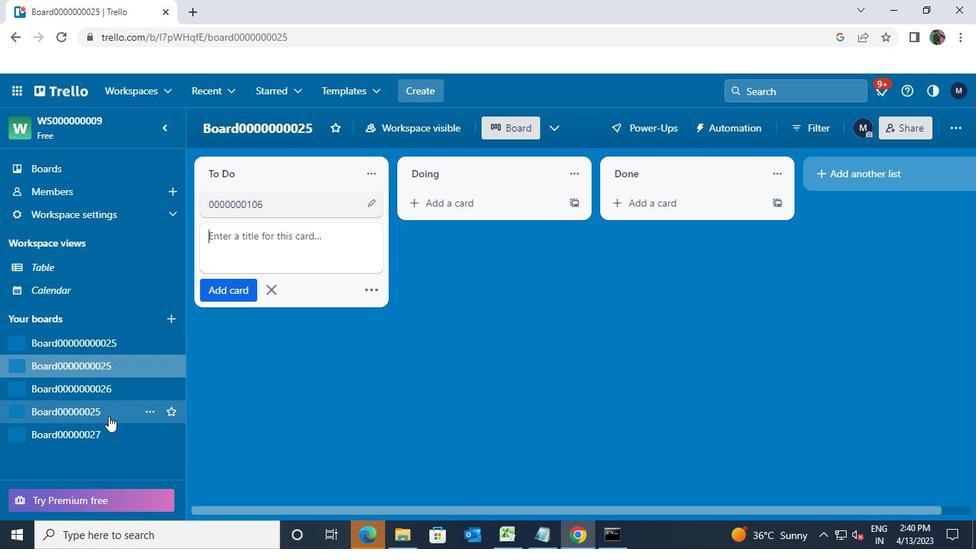 
Action: Mouse pressed left at (101, 424)
Screenshot: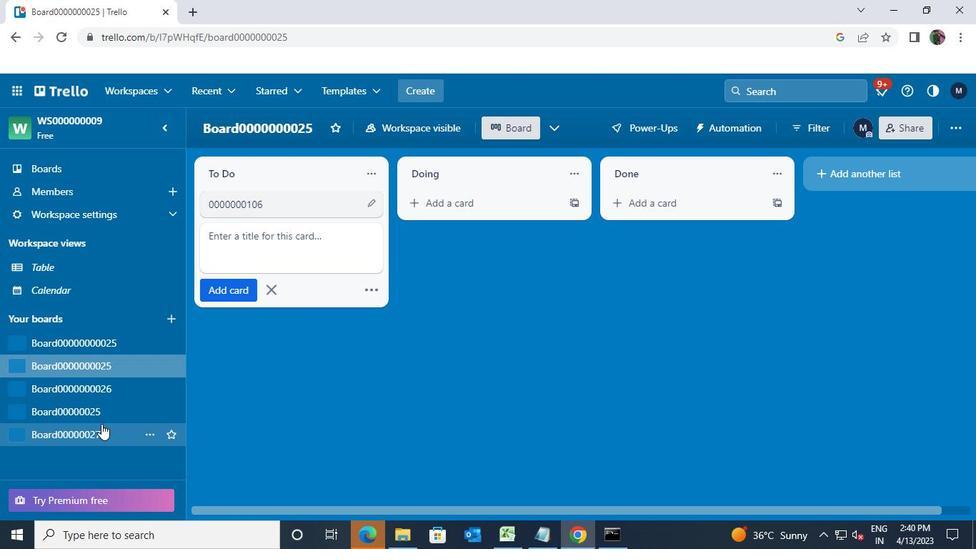 
Action: Mouse moved to (165, 349)
Screenshot: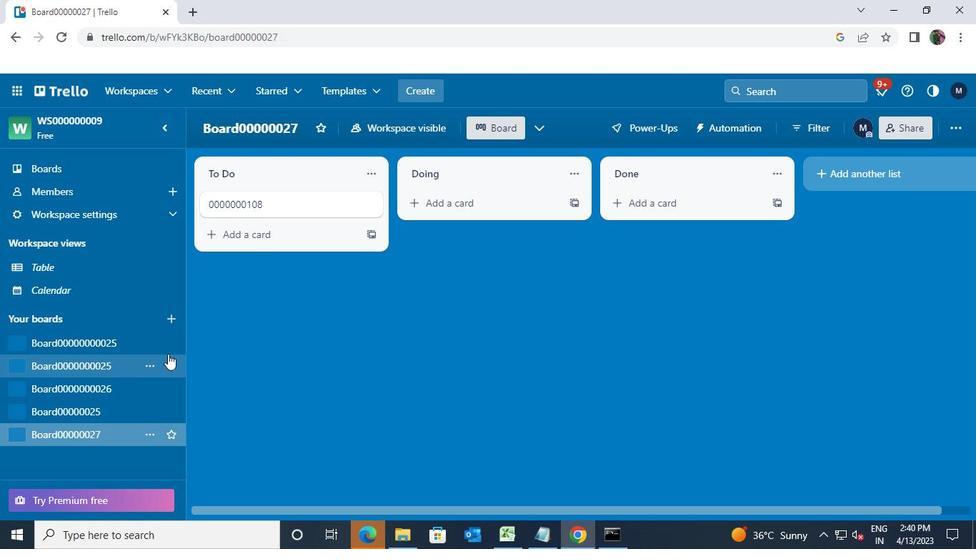 
Action: Keyboard <96>
Screenshot: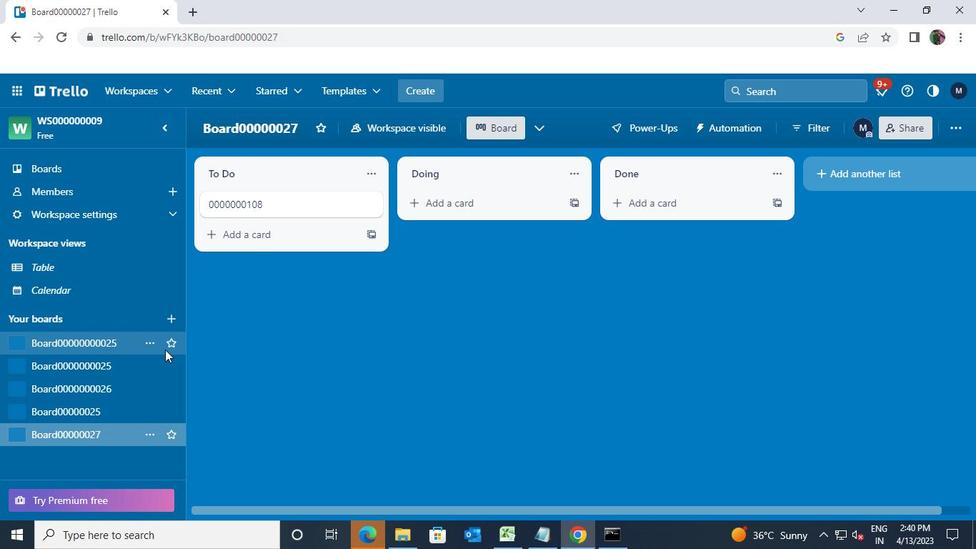 
Action: Mouse moved to (245, 223)
Screenshot: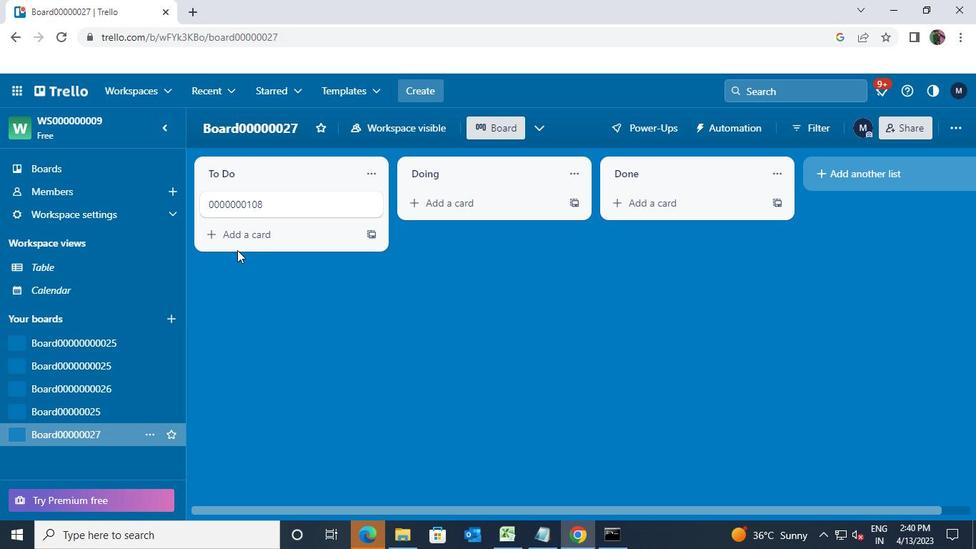 
Action: Mouse pressed left at (245, 223)
Screenshot: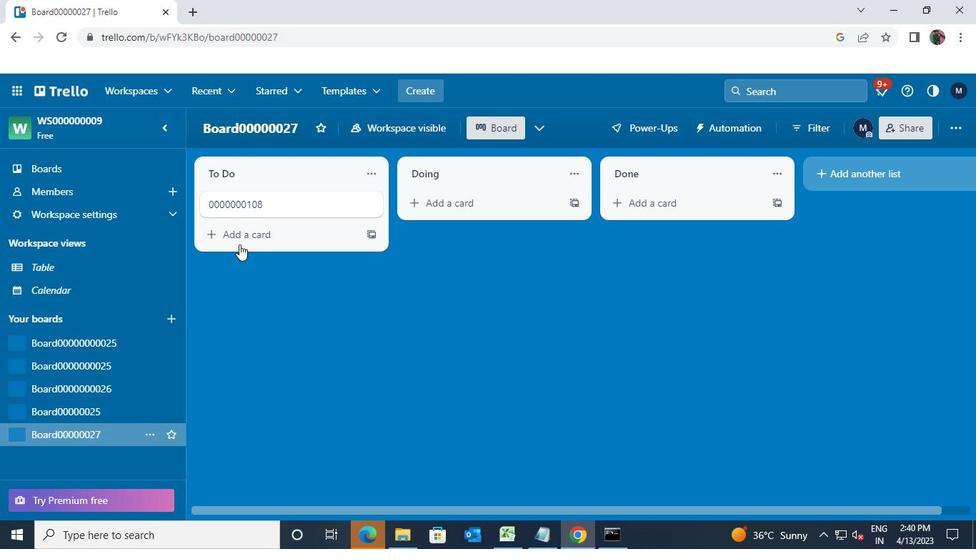 
Action: Mouse moved to (256, 239)
Screenshot: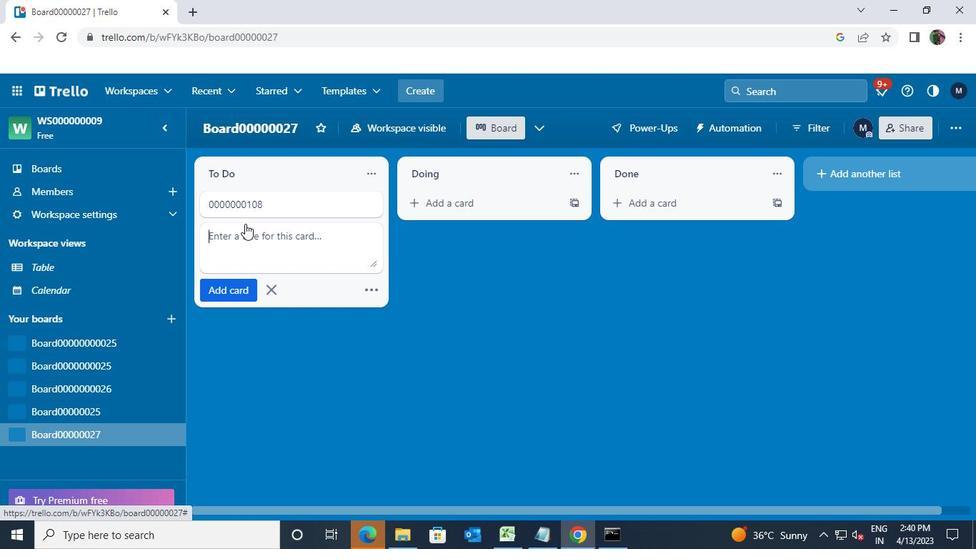 
Action: Keyboard <96>
Screenshot: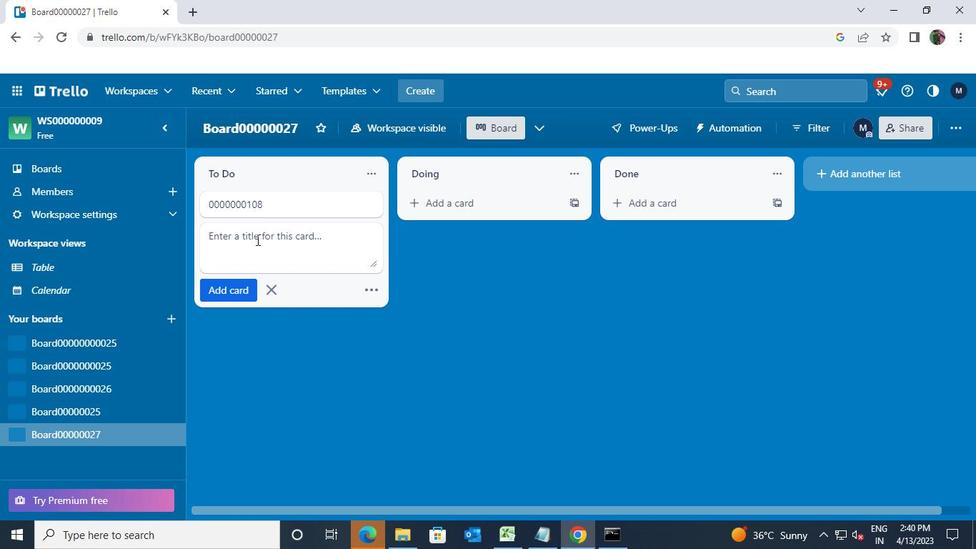 
Action: Keyboard <96>
Screenshot: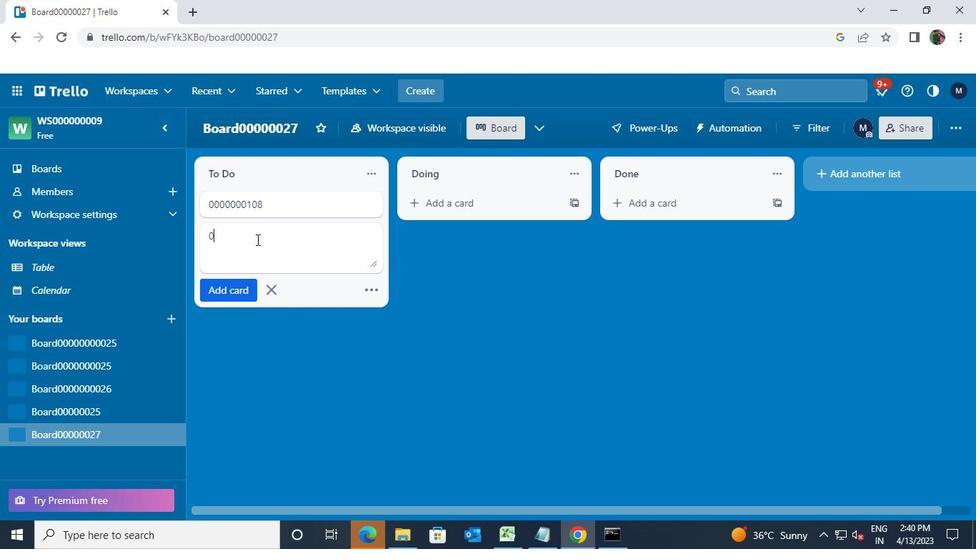 
Action: Keyboard <96>
Screenshot: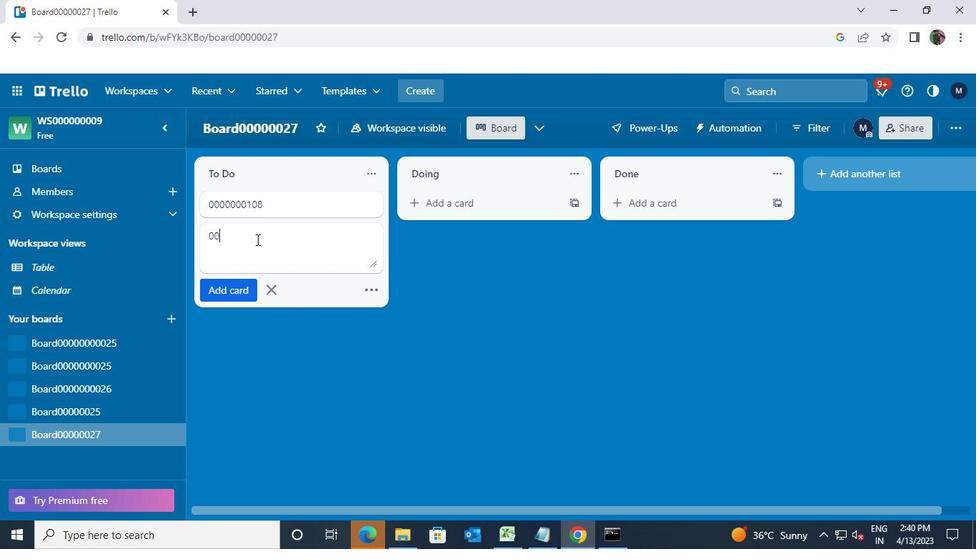 
Action: Keyboard <96>
Screenshot: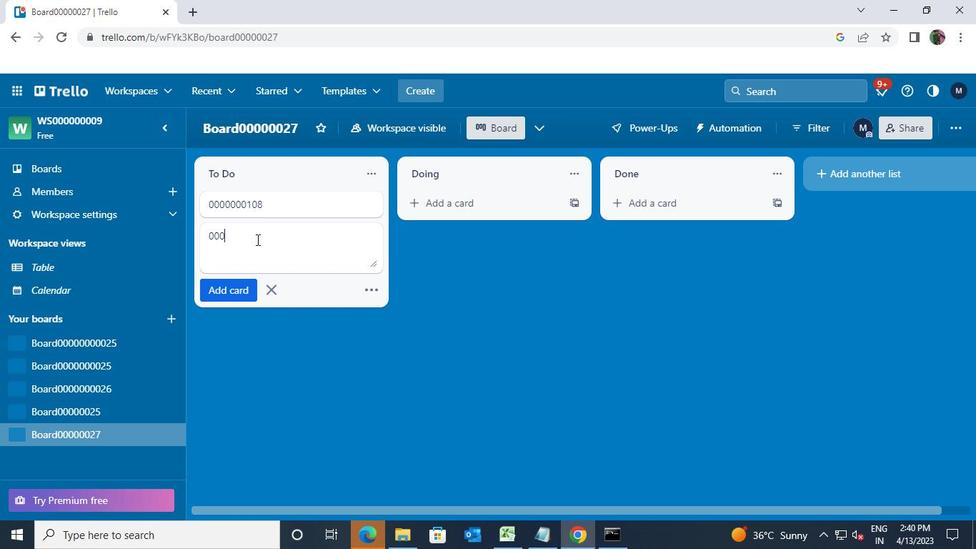 
Action: Keyboard <96>
Screenshot: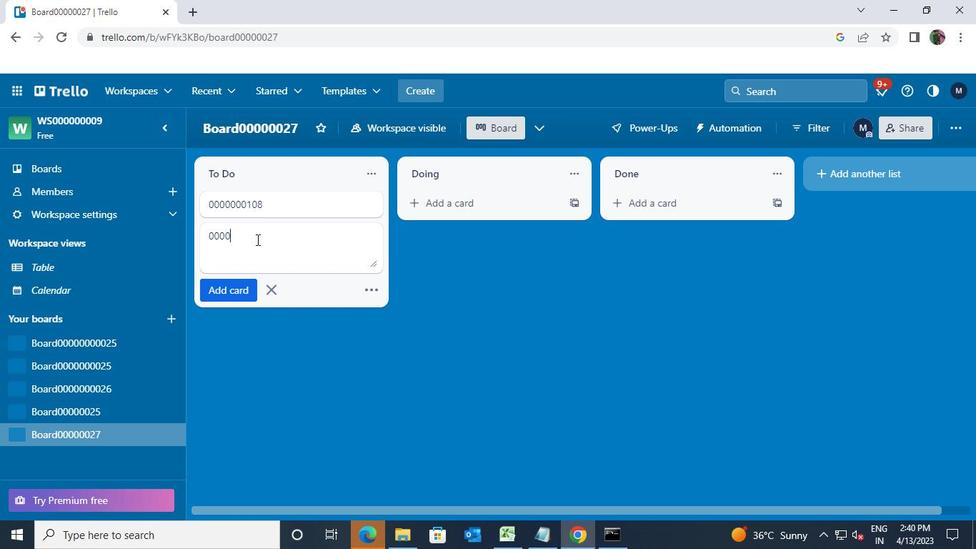 
Action: Keyboard <96>
Screenshot: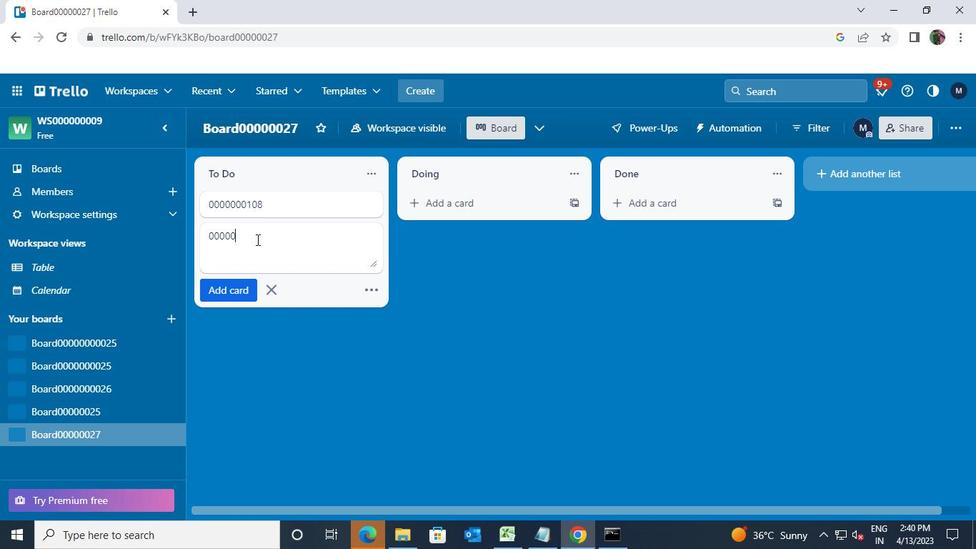 
Action: Keyboard <96>
Screenshot: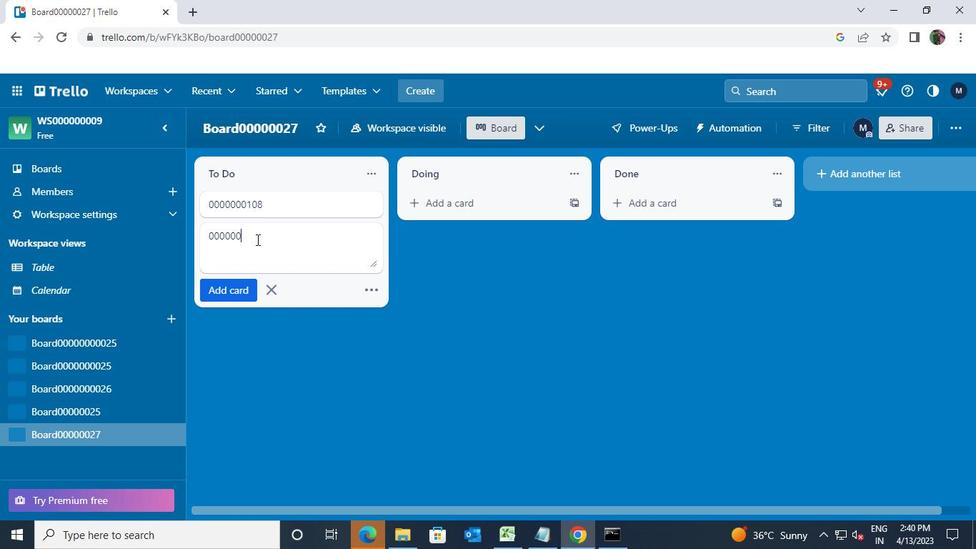 
Action: Keyboard <96>
Screenshot: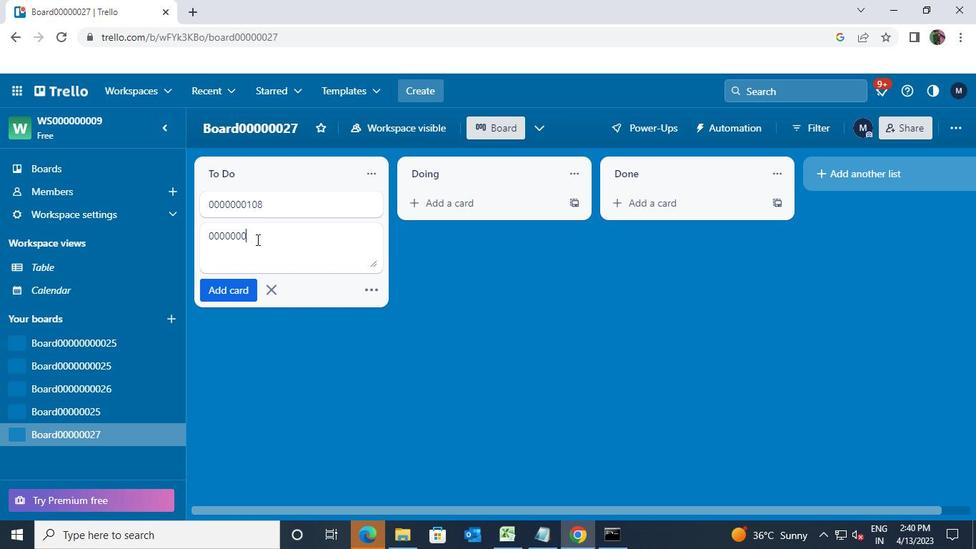 
Action: Keyboard <96>
Screenshot: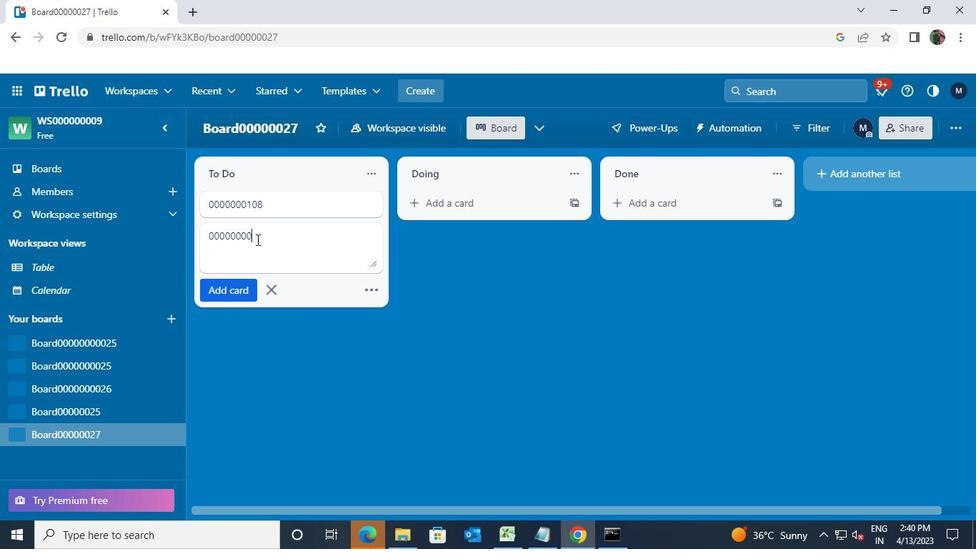 
Action: Keyboard <98>
Screenshot: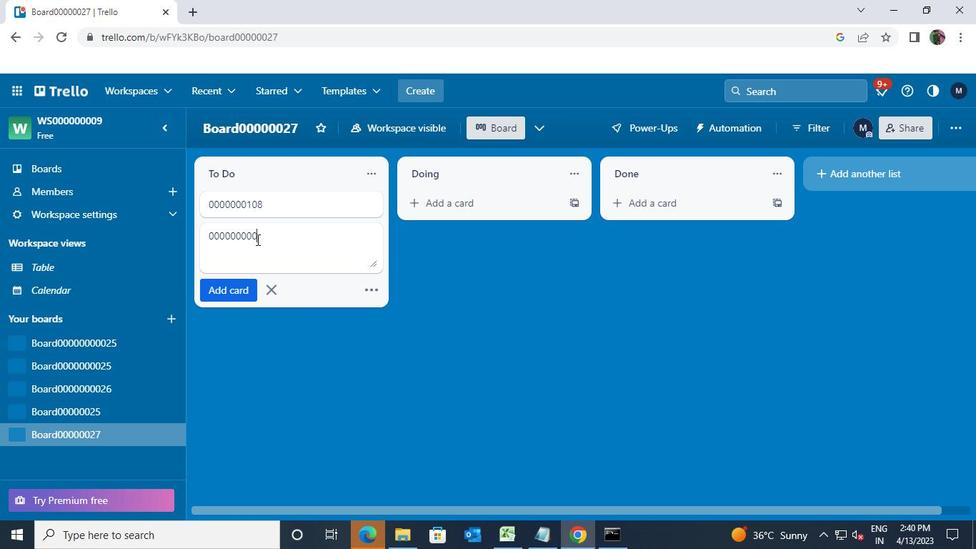 
Action: Keyboard <103>
Screenshot: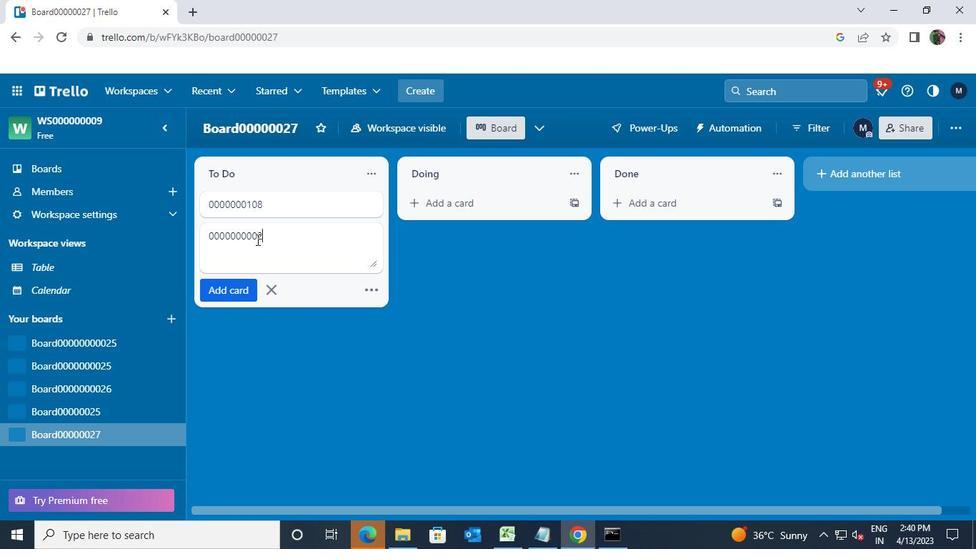 
Action: Keyboard Key.enter
Screenshot: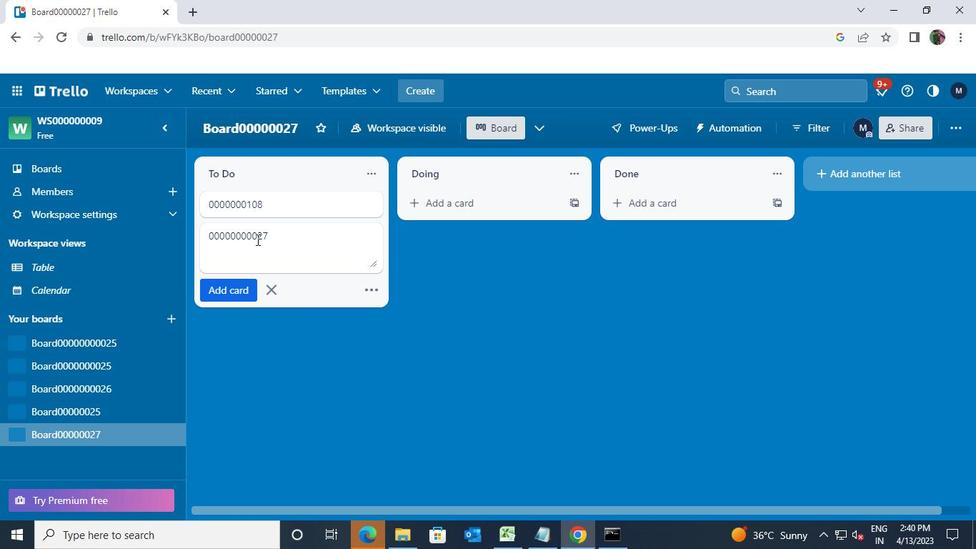 
Action: Mouse moved to (235, 324)
Screenshot: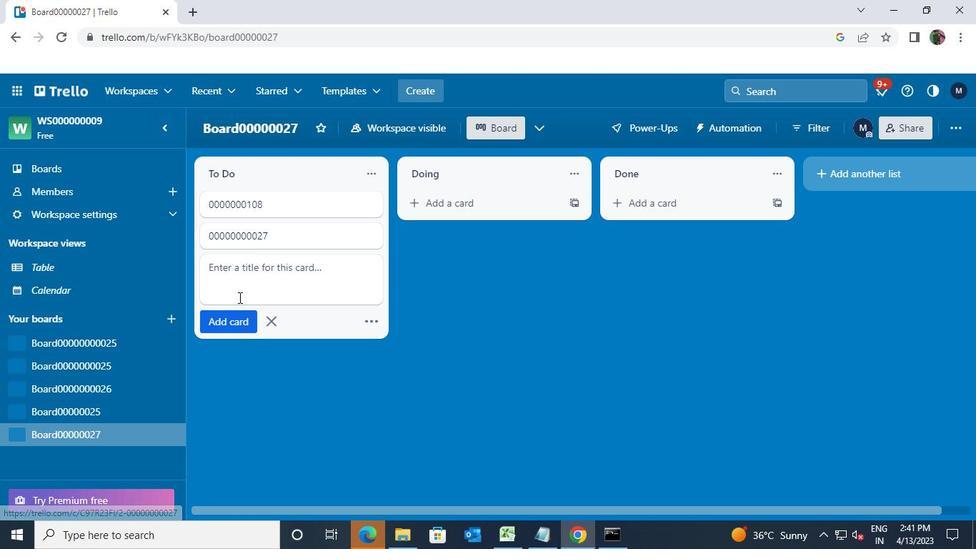 
Action: Mouse pressed left at (235, 324)
Screenshot: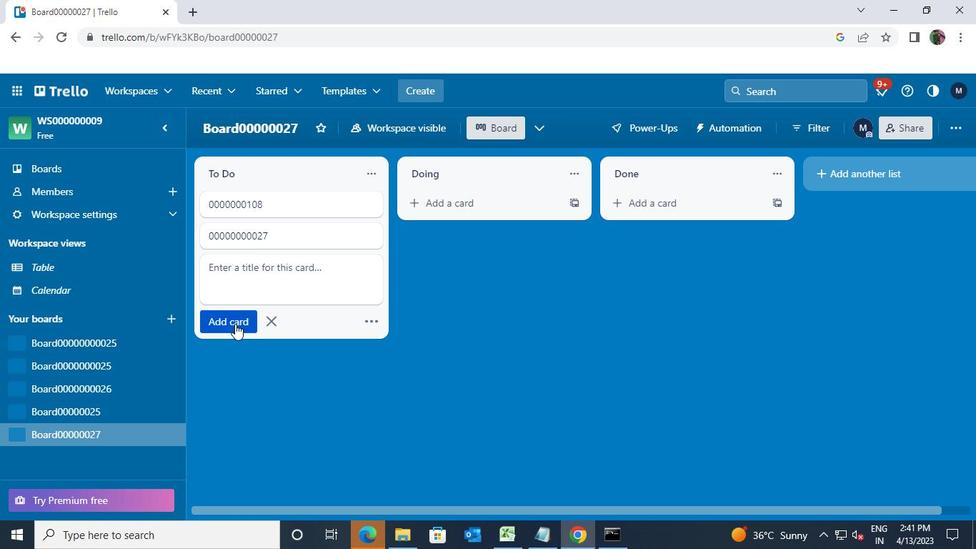 
Action: Mouse moved to (110, 428)
Screenshot: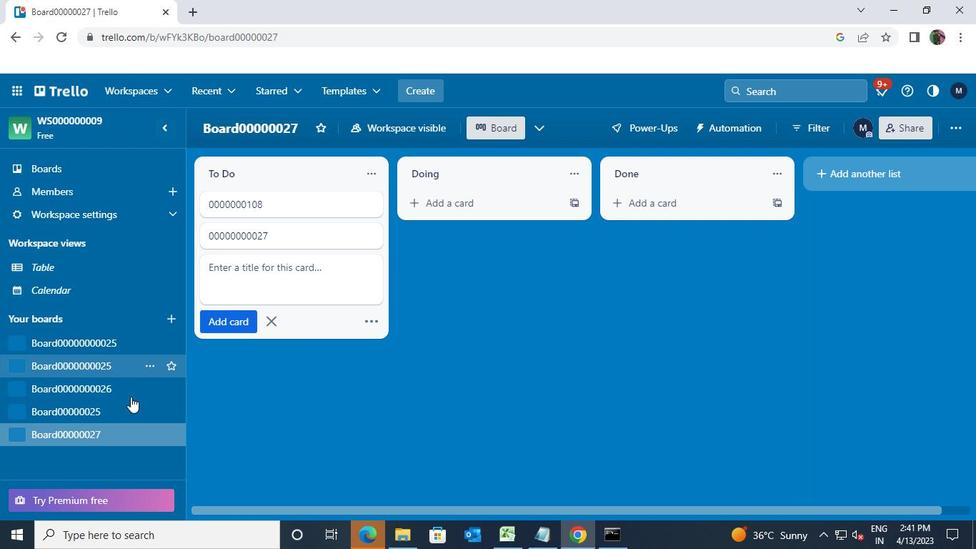 
Action: Mouse pressed left at (110, 428)
Screenshot: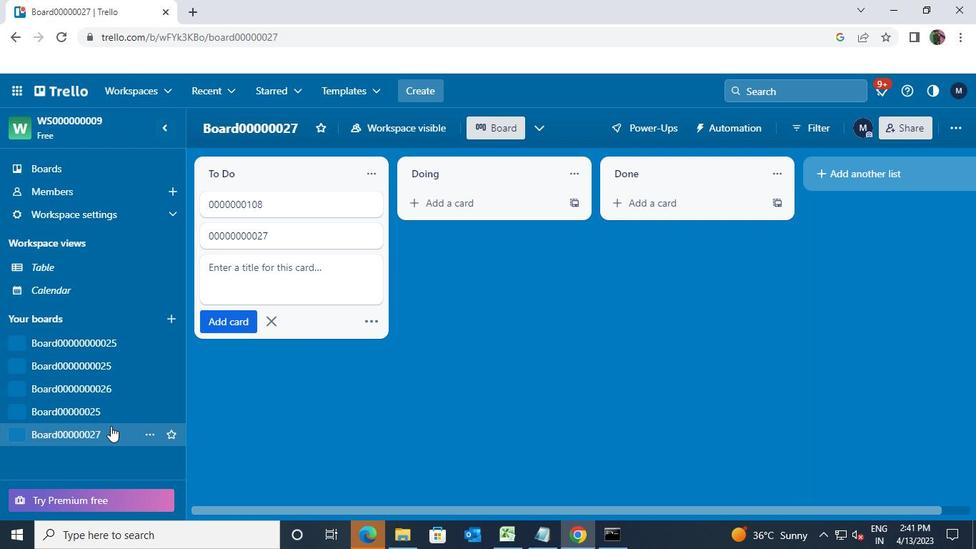 
Action: Mouse moved to (245, 267)
Screenshot: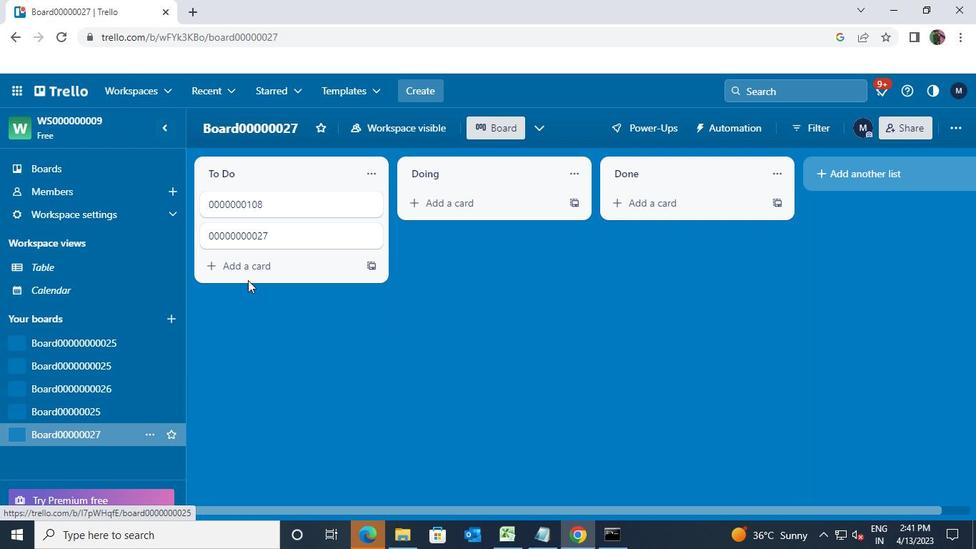 
Action: Mouse pressed left at (245, 267)
Screenshot: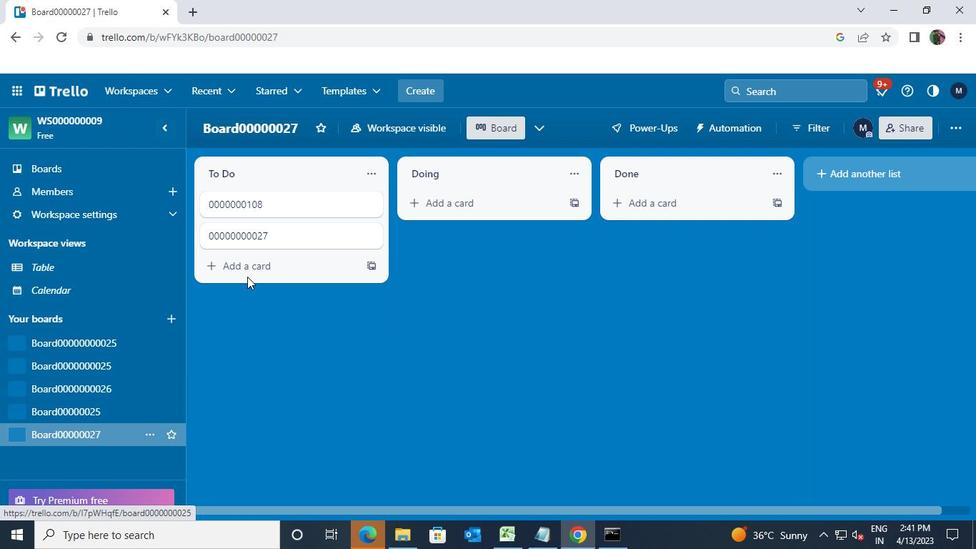 
Action: Mouse moved to (246, 267)
Screenshot: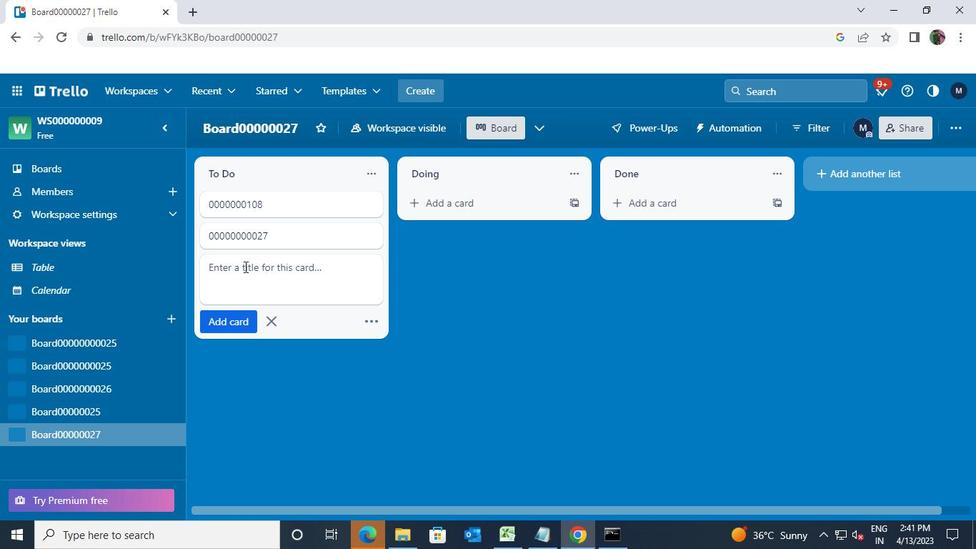 
Action: Keyboard <96>
Screenshot: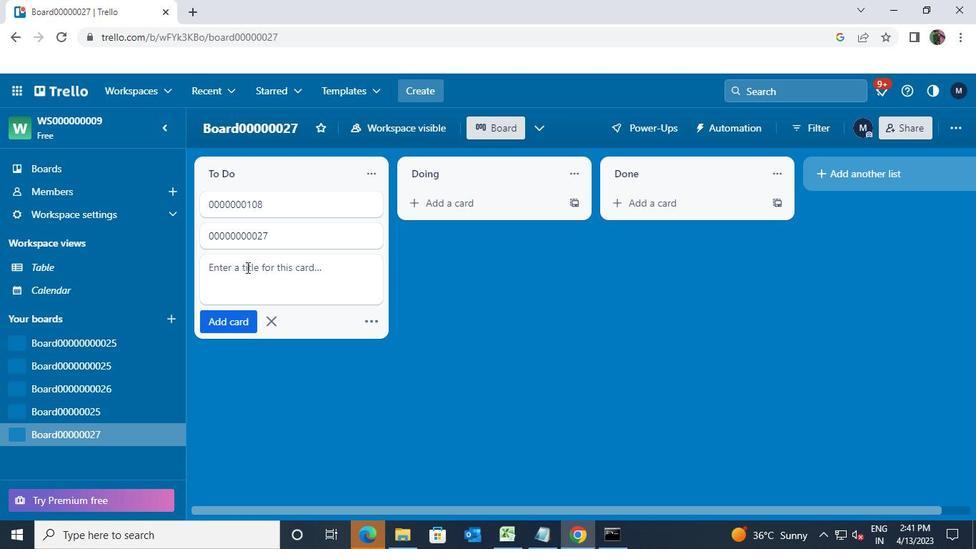 
Action: Keyboard <96>
Screenshot: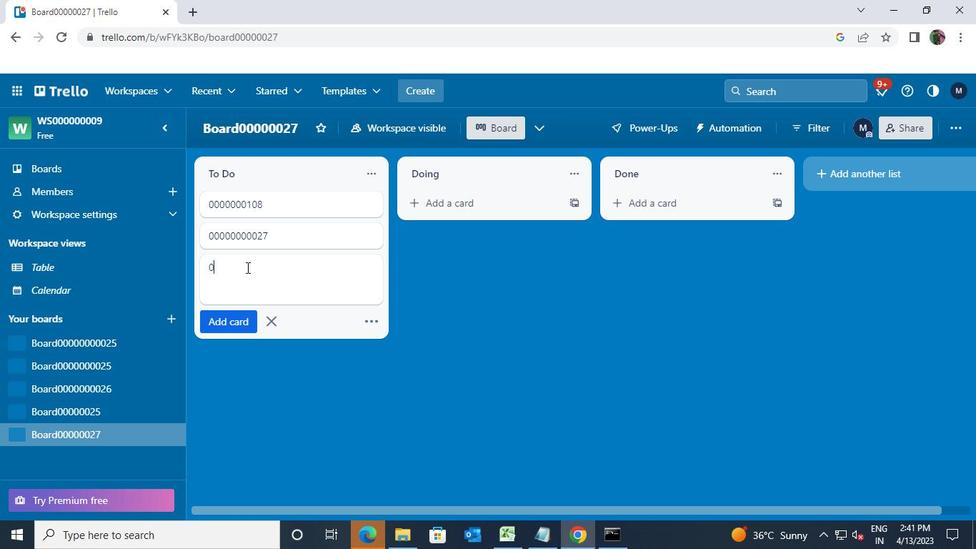 
Action: Keyboard <96>
Screenshot: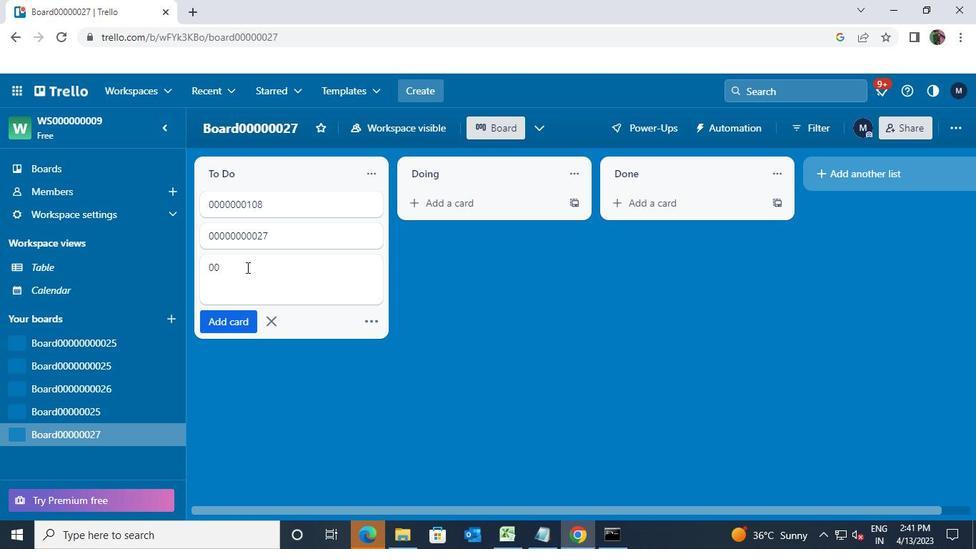 
Action: Keyboard <96>
Screenshot: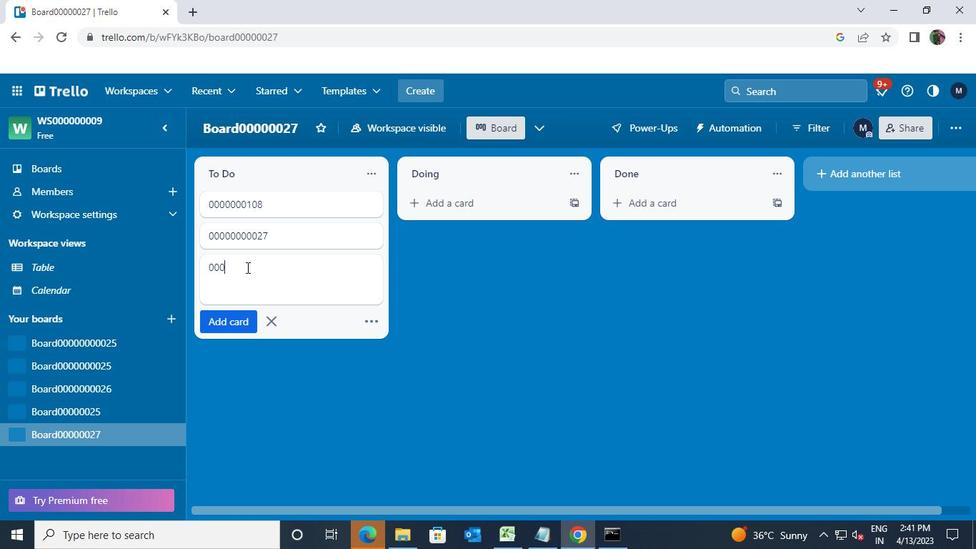 
Action: Keyboard <96>
Screenshot: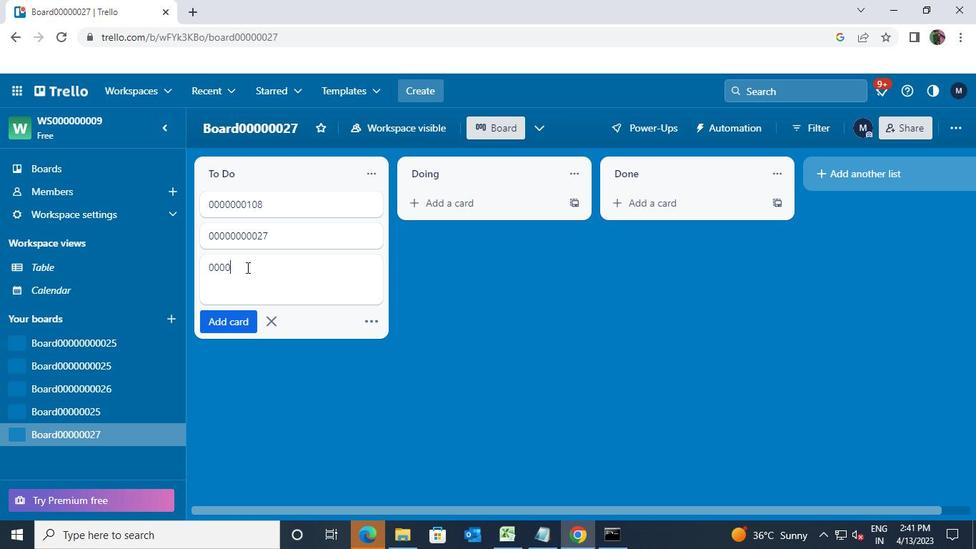 
Action: Keyboard <96>
Screenshot: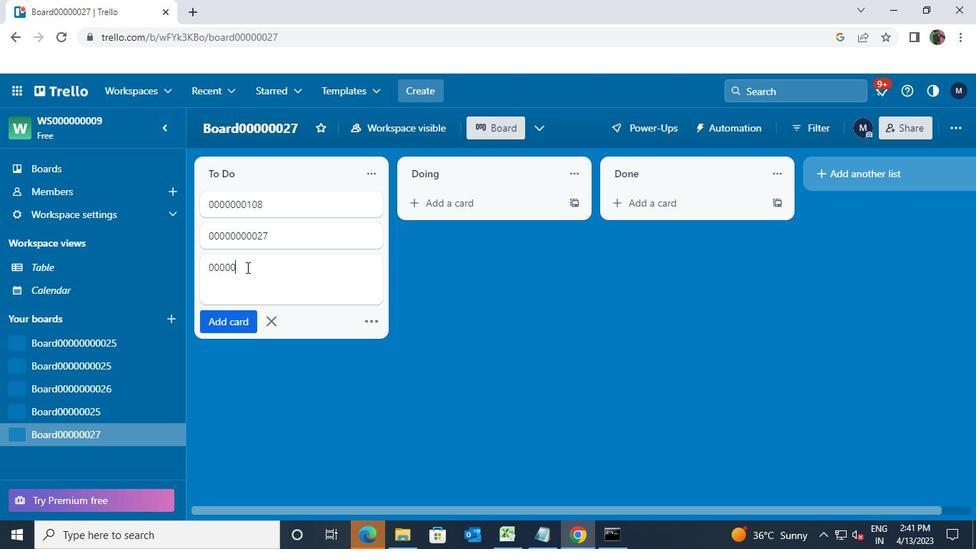 
Action: Keyboard <96>
Screenshot: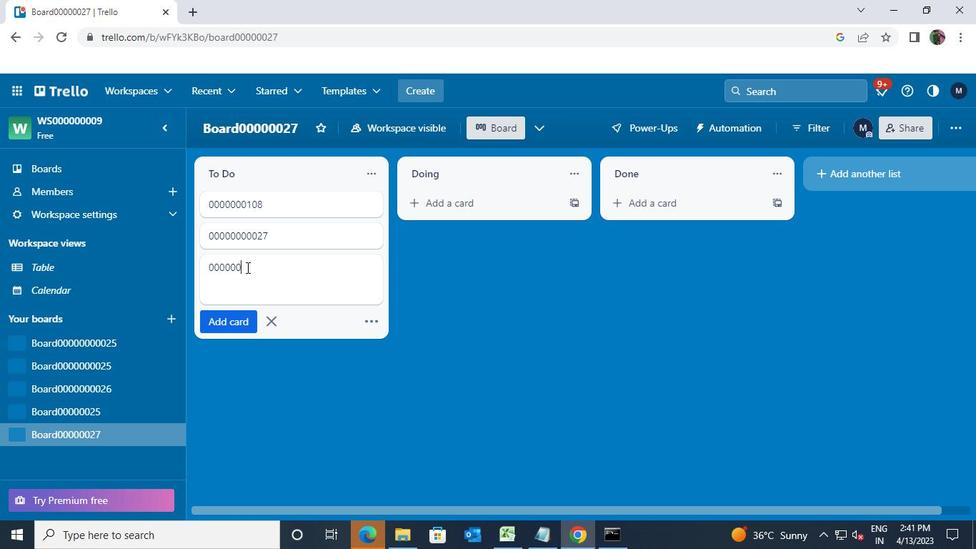 
Action: Keyboard <96>
Screenshot: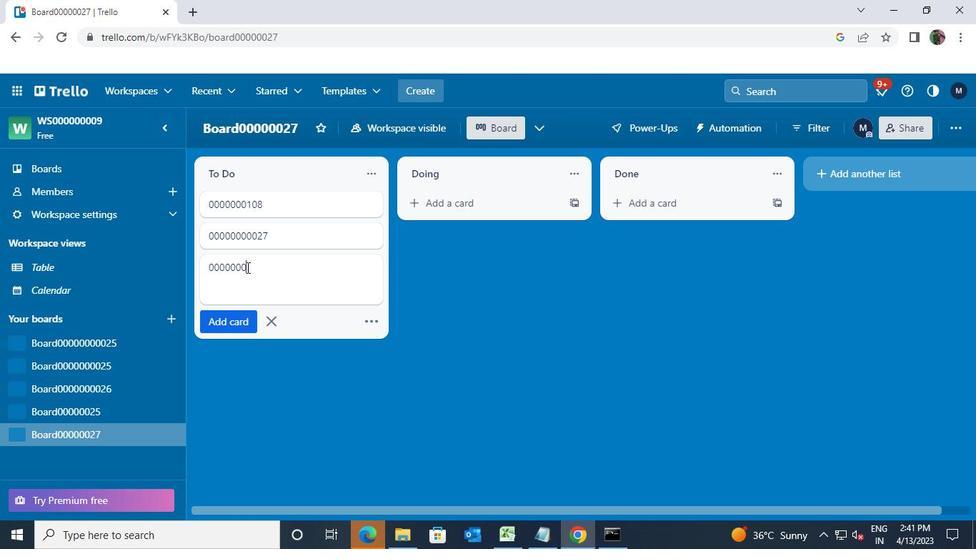 
Action: Keyboard <97>
Screenshot: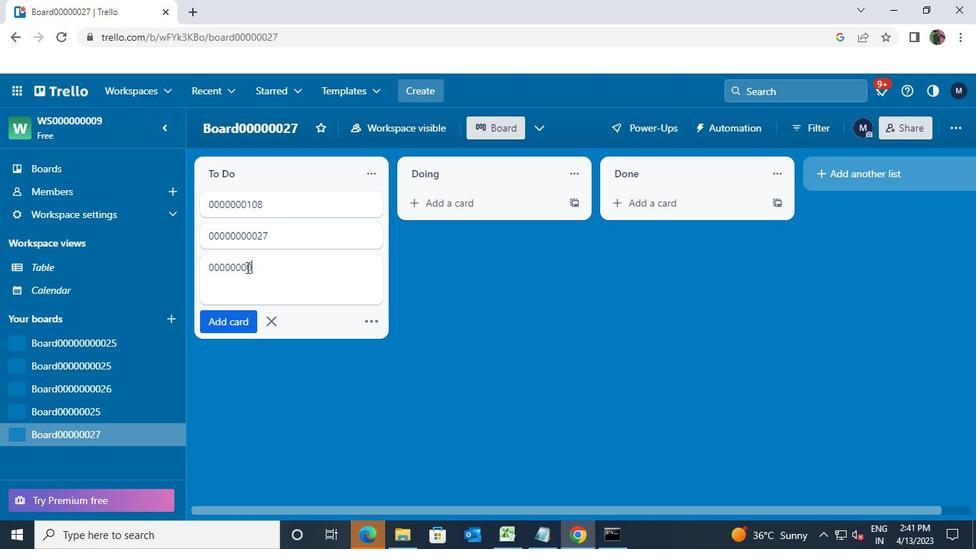 
Action: Keyboard <96>
Screenshot: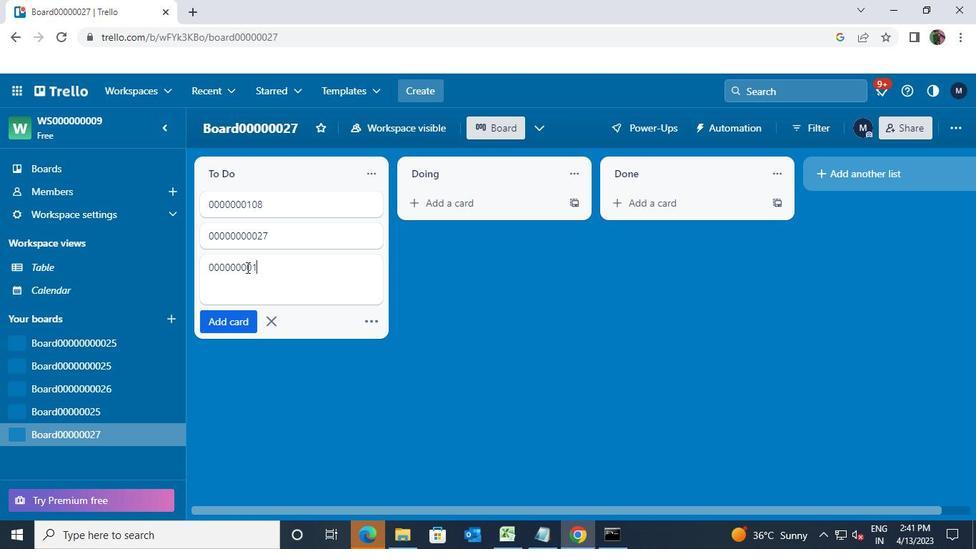
Action: Keyboard <104>
Screenshot: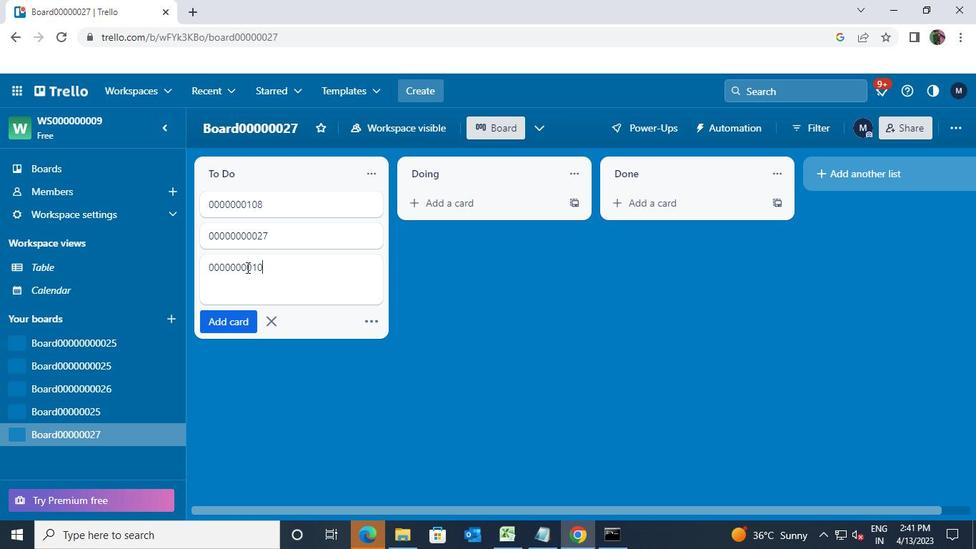 
Action: Keyboard Key.enter
Screenshot: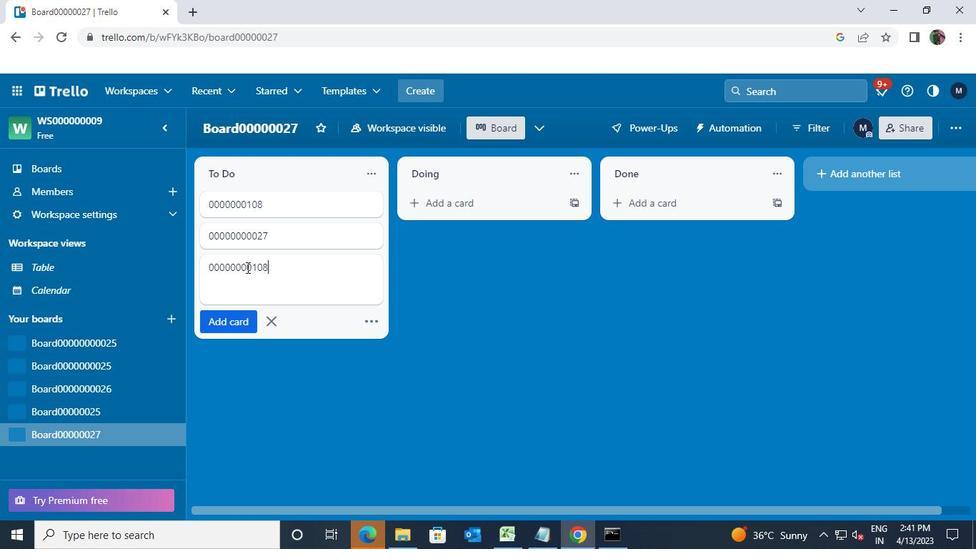 
Action: Mouse moved to (678, 434)
Screenshot: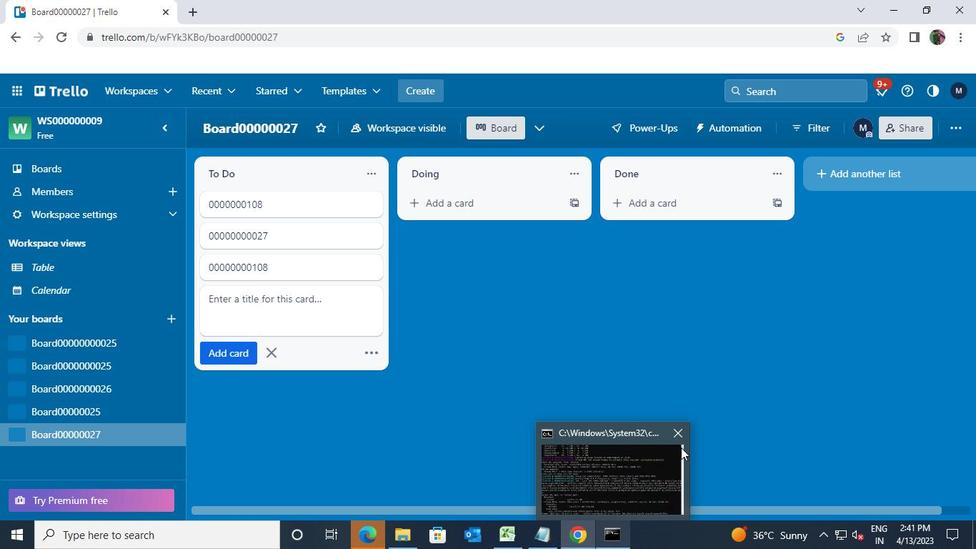 
Action: Mouse pressed left at (678, 434)
Screenshot: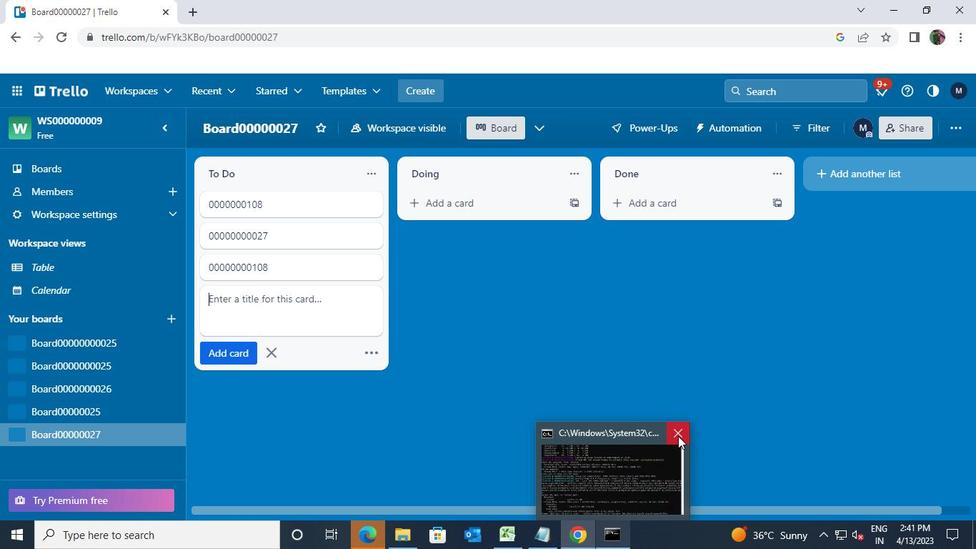 
